 Task: Add an event with the title Third Interview with Ailey, date '2023/10/22', time 8:50 AM to 10:50 AMand add a description: The Sales Techniques training session is a comprehensive and interactive workshop designed to equip sales professionals with effective strategies, skills, and tactics to enhance their sales performance and achieve greater success in their roles. This session focuses on developing a deep understanding of customer needs, building strong relationships, and closing deals through persuasive and customer-centric approaches., put the event into Green category, logged in from the account softage.7@softage.netand send the event invitation to softage.4@softage.net and softage.5@softage.net. Set a reminder for the event 15 minutes before
Action: Mouse moved to (109, 138)
Screenshot: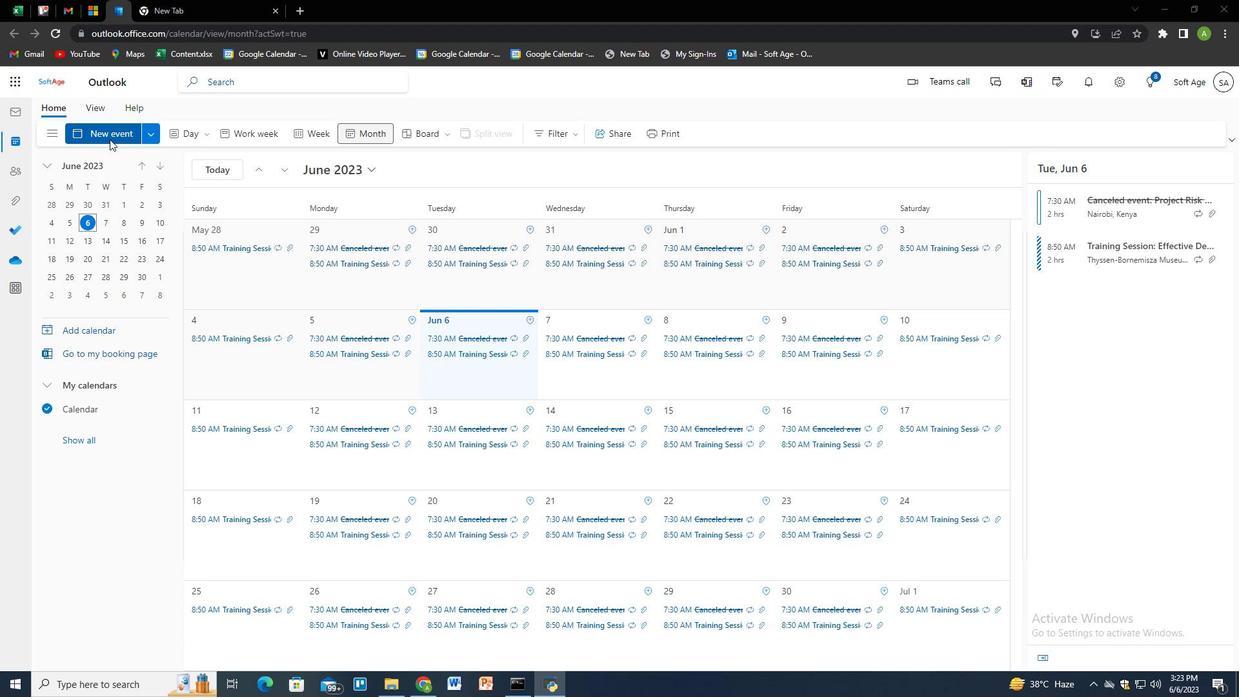 
Action: Mouse pressed left at (109, 138)
Screenshot: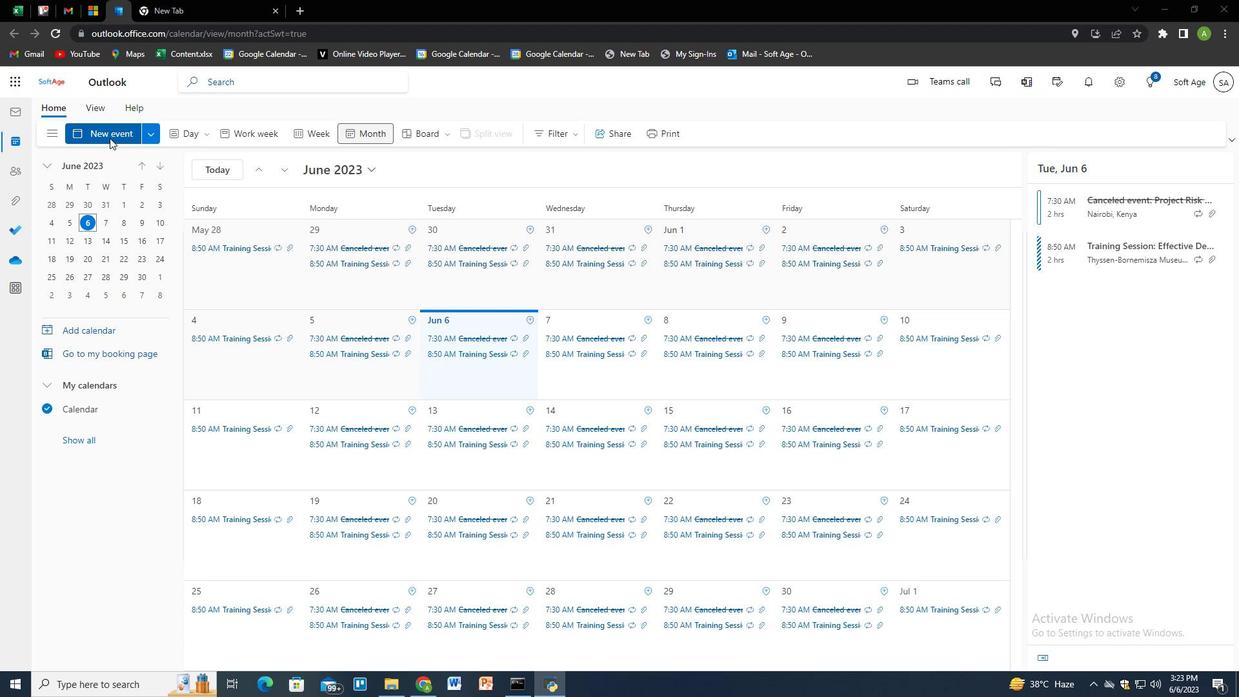 
Action: Mouse moved to (397, 197)
Screenshot: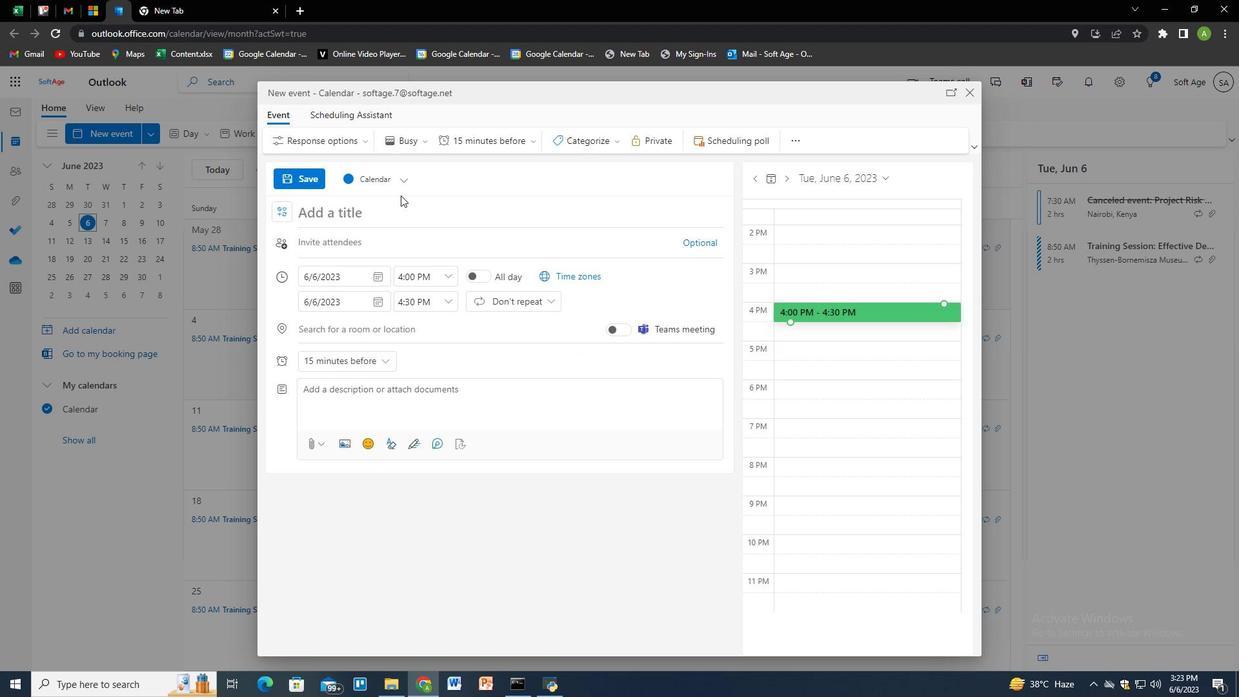
Action: Key pressed <Key.shift>Third<Key.space>i<Key.backspace><Key.shift>Interview<Key.space>with<Key.space><Key.shift>Ailey<Key.tab><Key.tab>
Screenshot: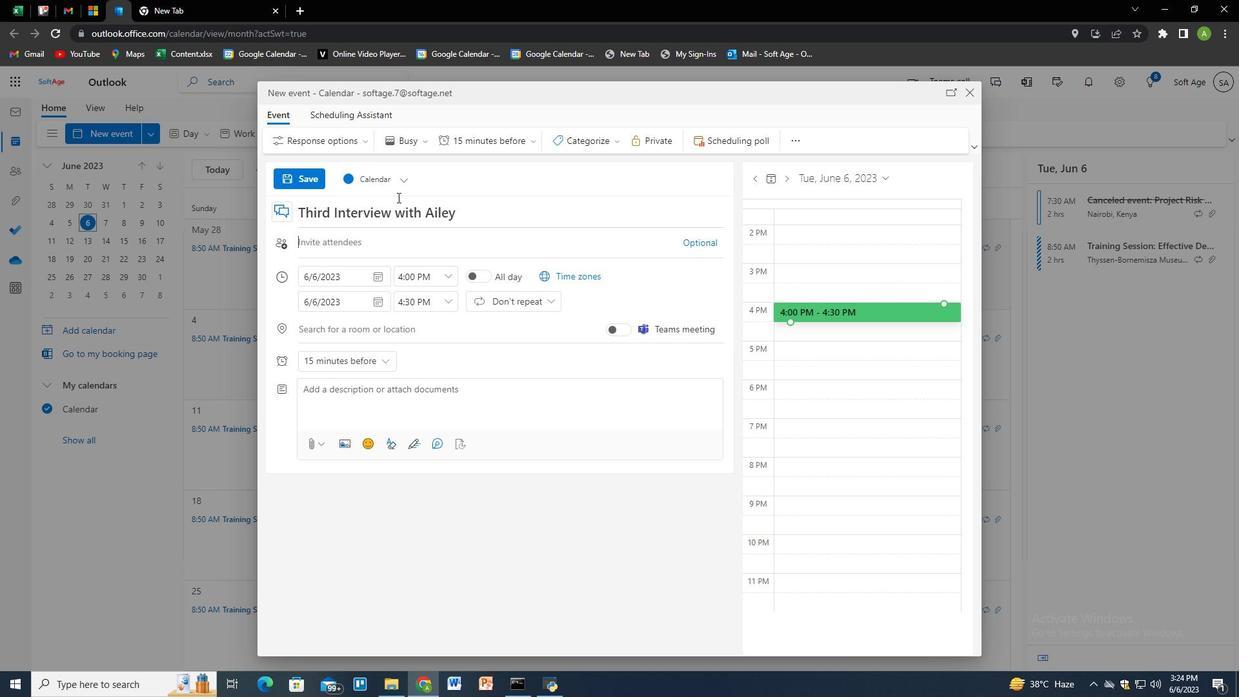 
Action: Mouse moved to (380, 273)
Screenshot: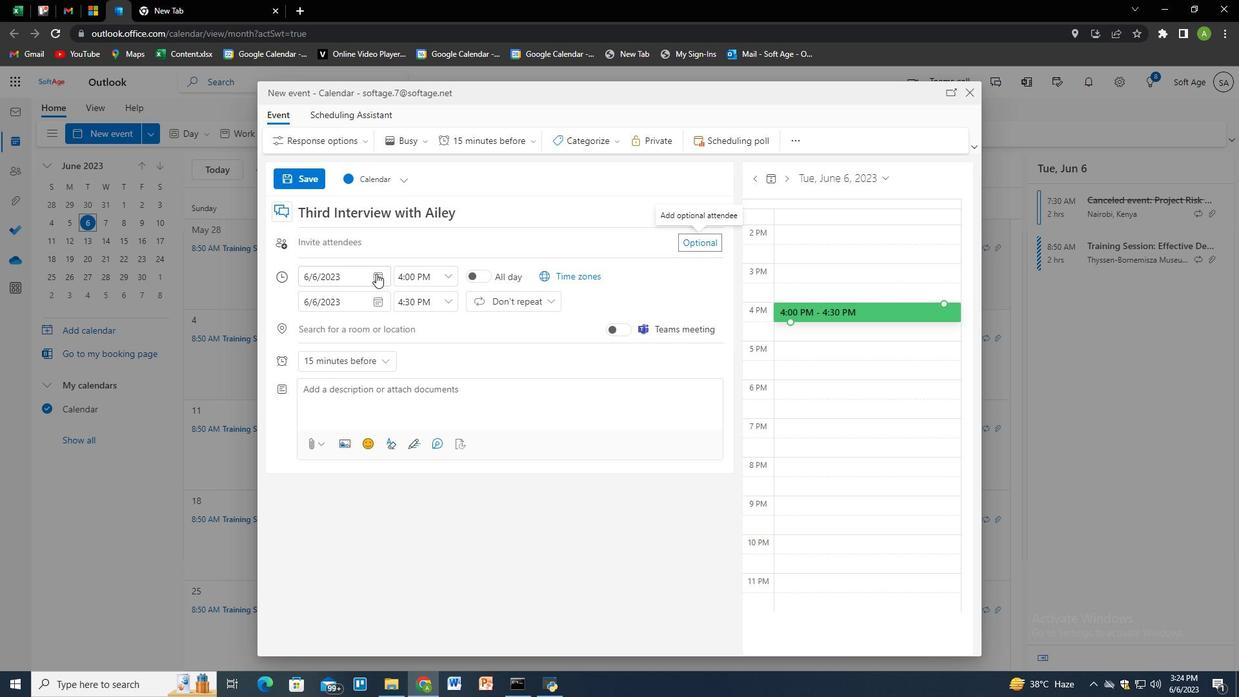 
Action: Mouse pressed left at (380, 273)
Screenshot: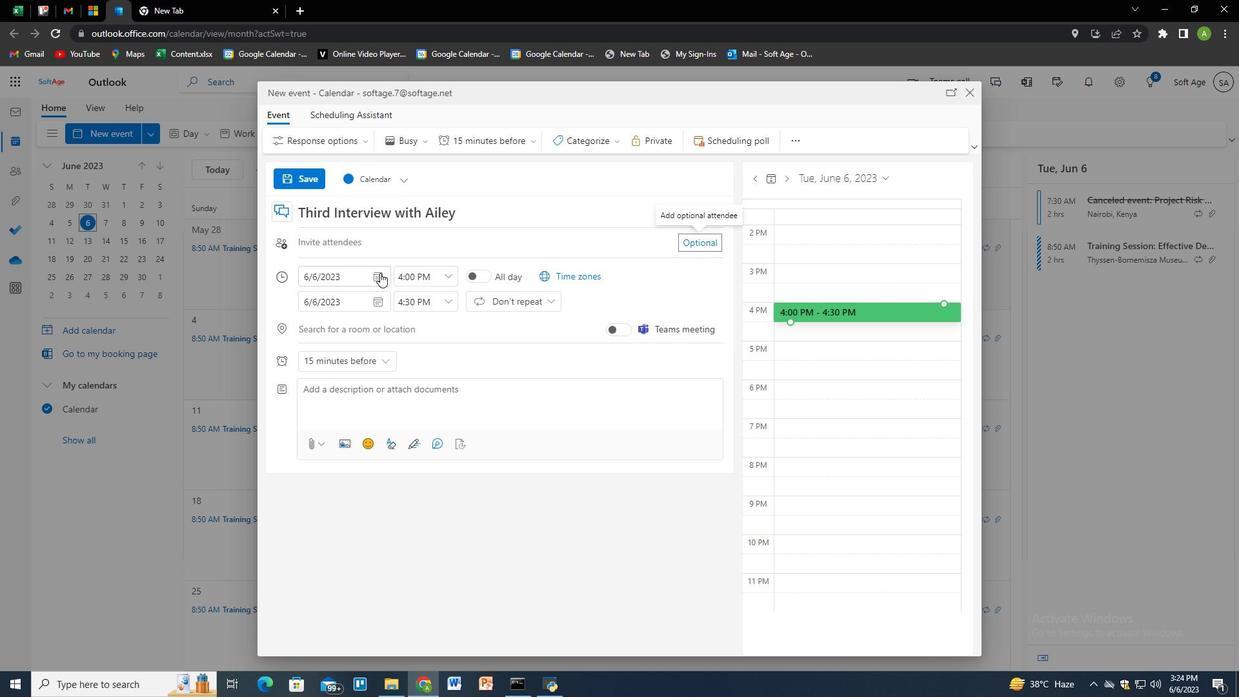 
Action: Mouse moved to (359, 302)
Screenshot: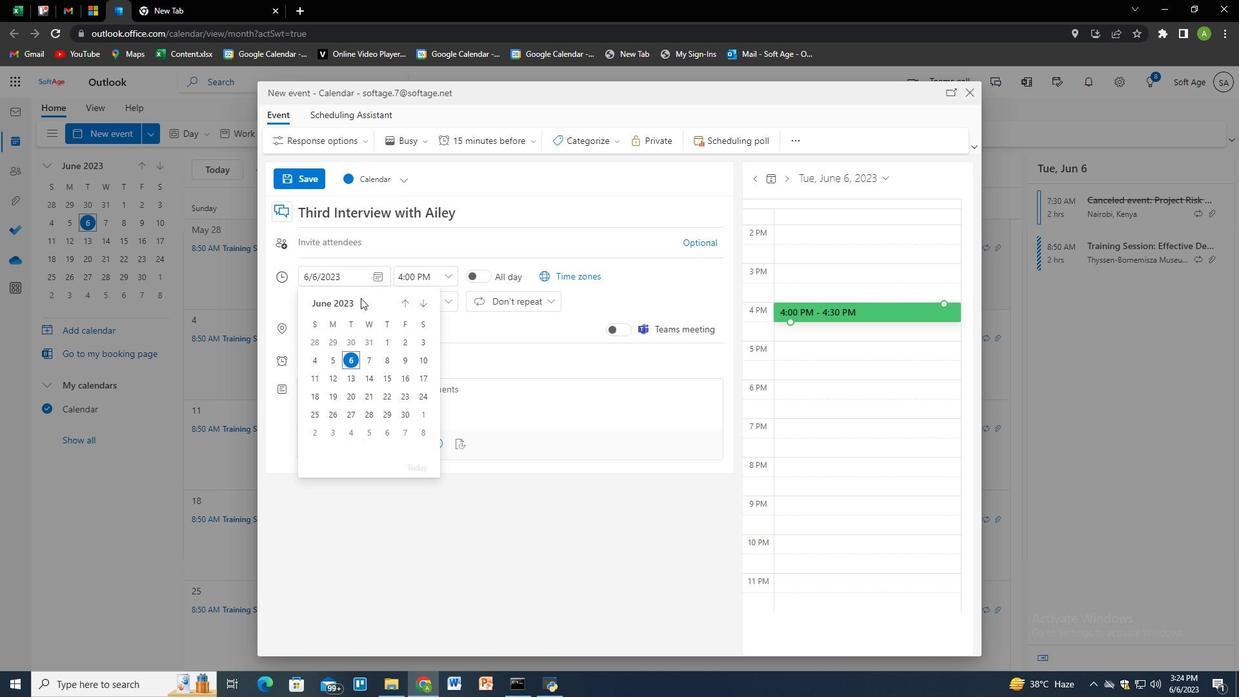 
Action: Mouse pressed left at (359, 302)
Screenshot: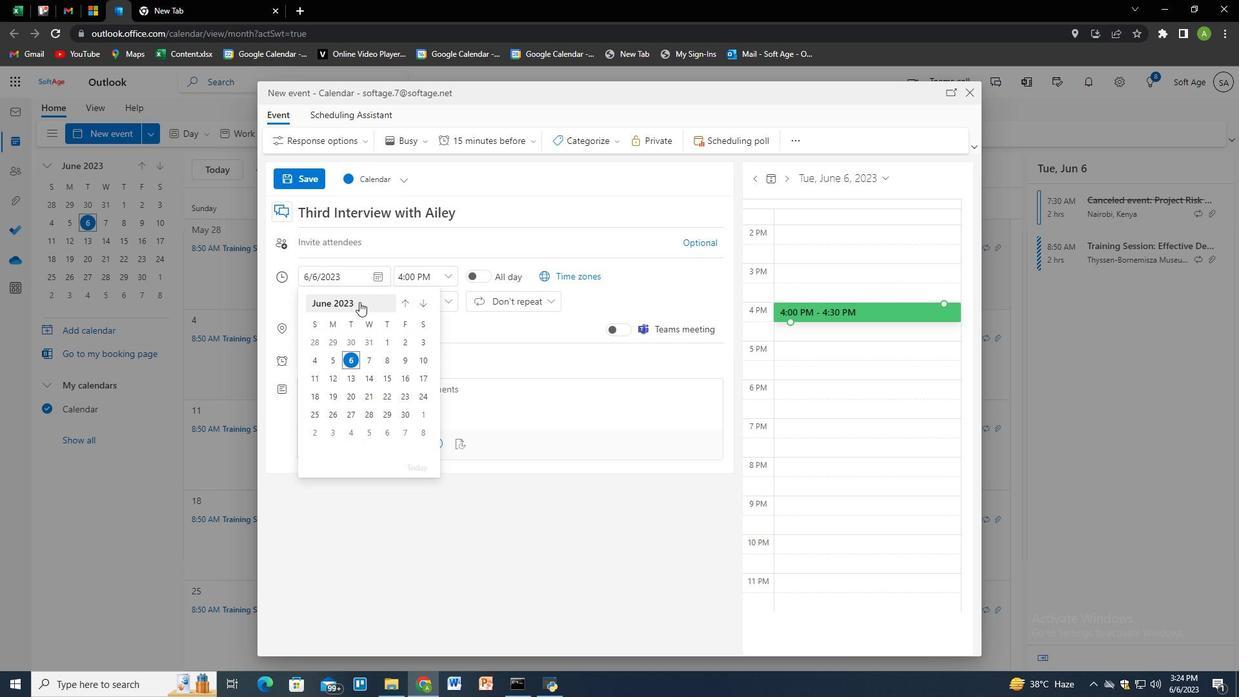 
Action: Mouse moved to (361, 302)
Screenshot: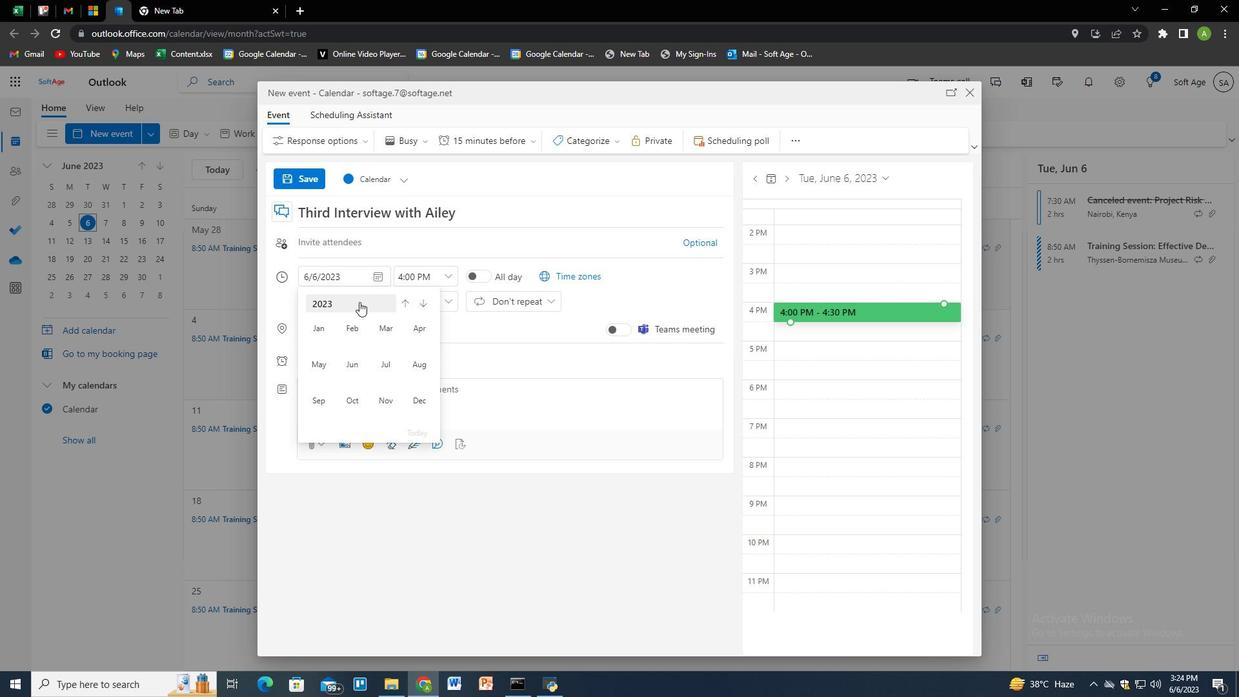 
Action: Mouse pressed left at (361, 302)
Screenshot: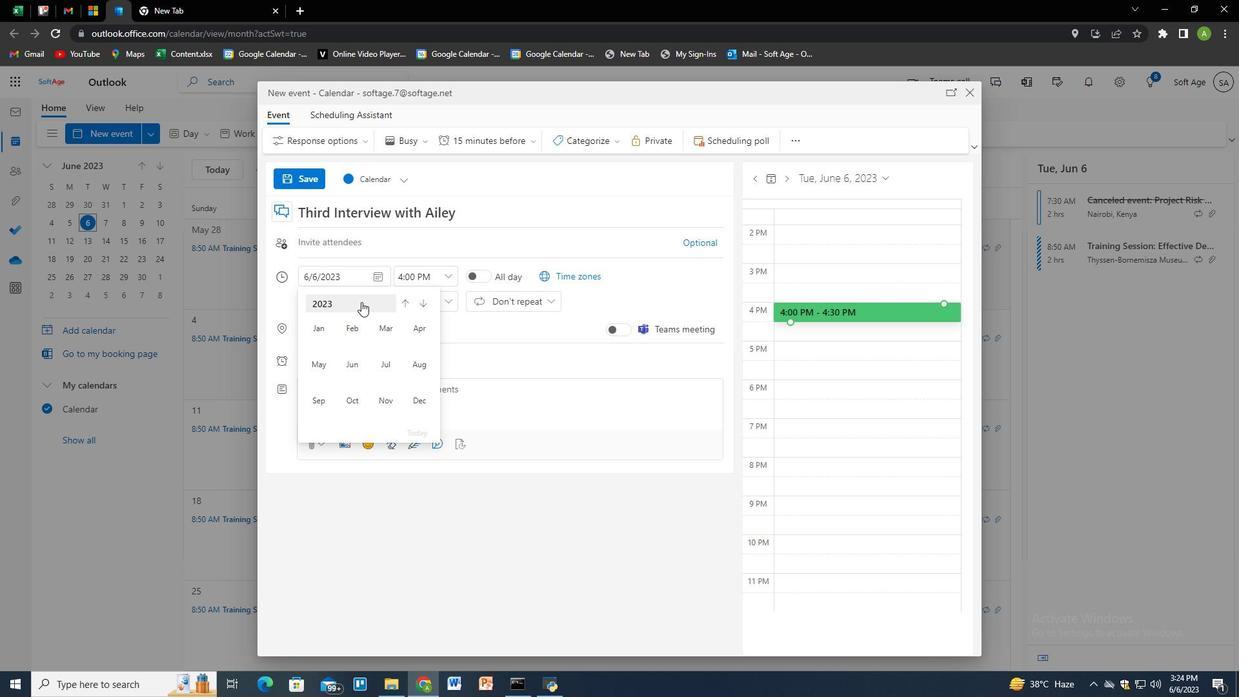 
Action: Mouse moved to (417, 329)
Screenshot: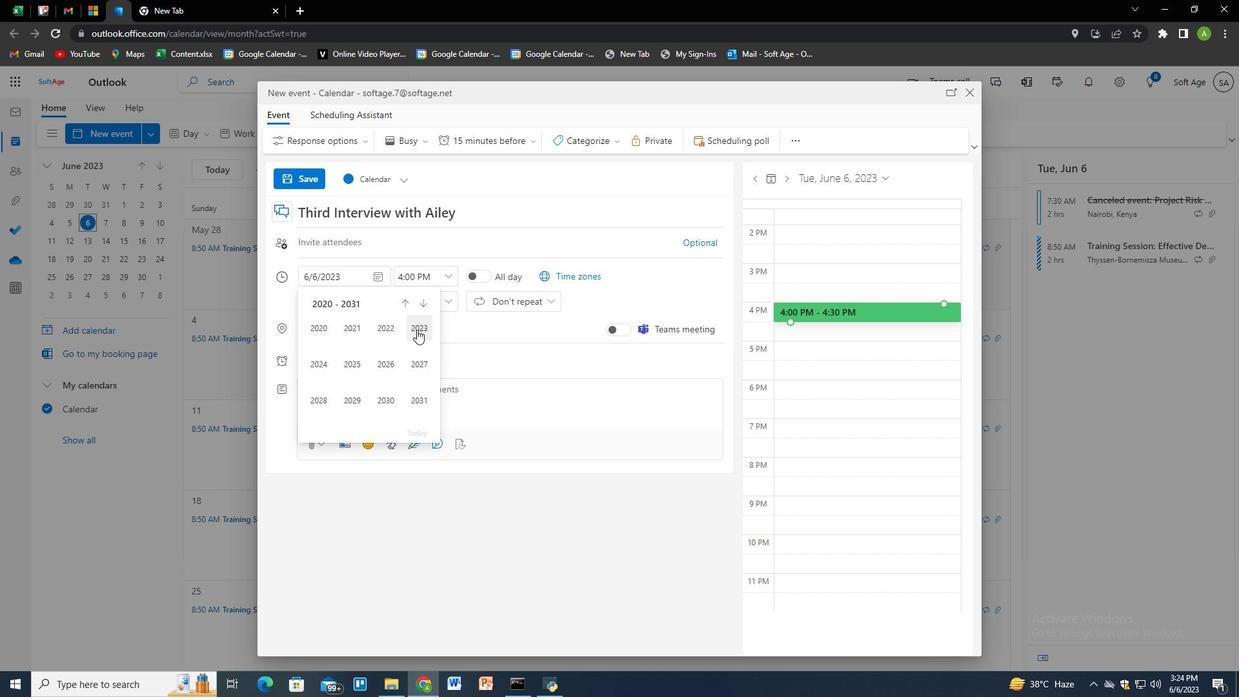
Action: Mouse pressed left at (417, 329)
Screenshot: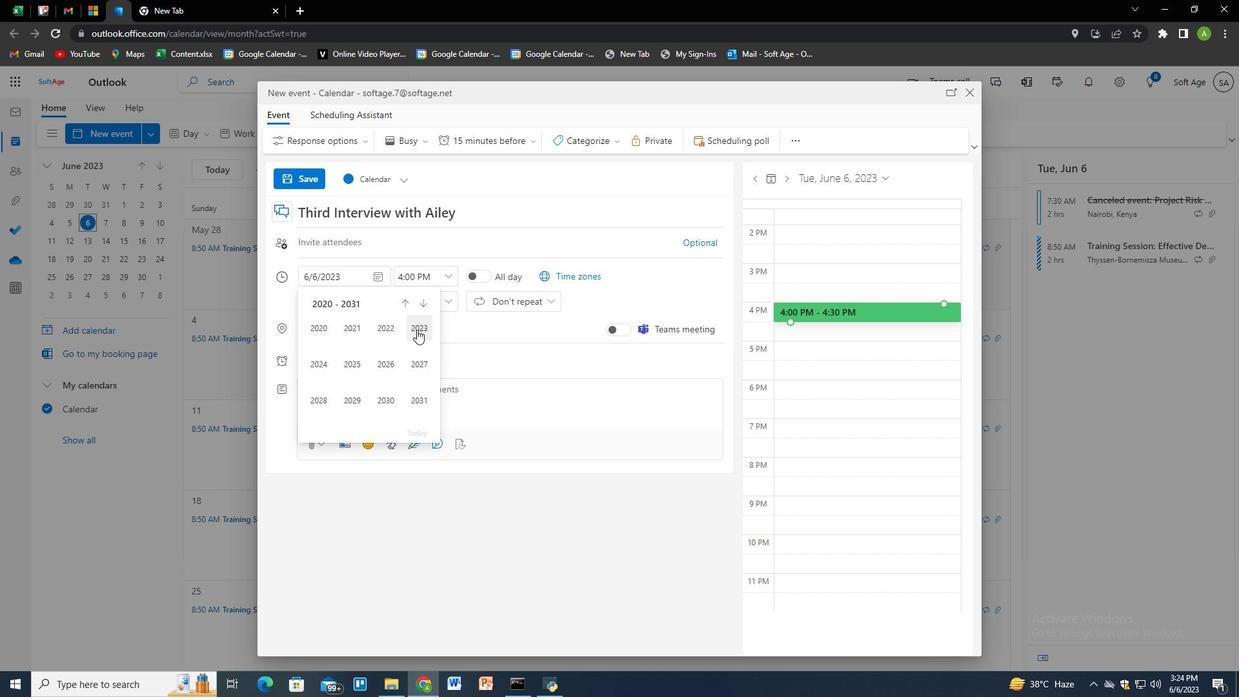 
Action: Mouse moved to (353, 402)
Screenshot: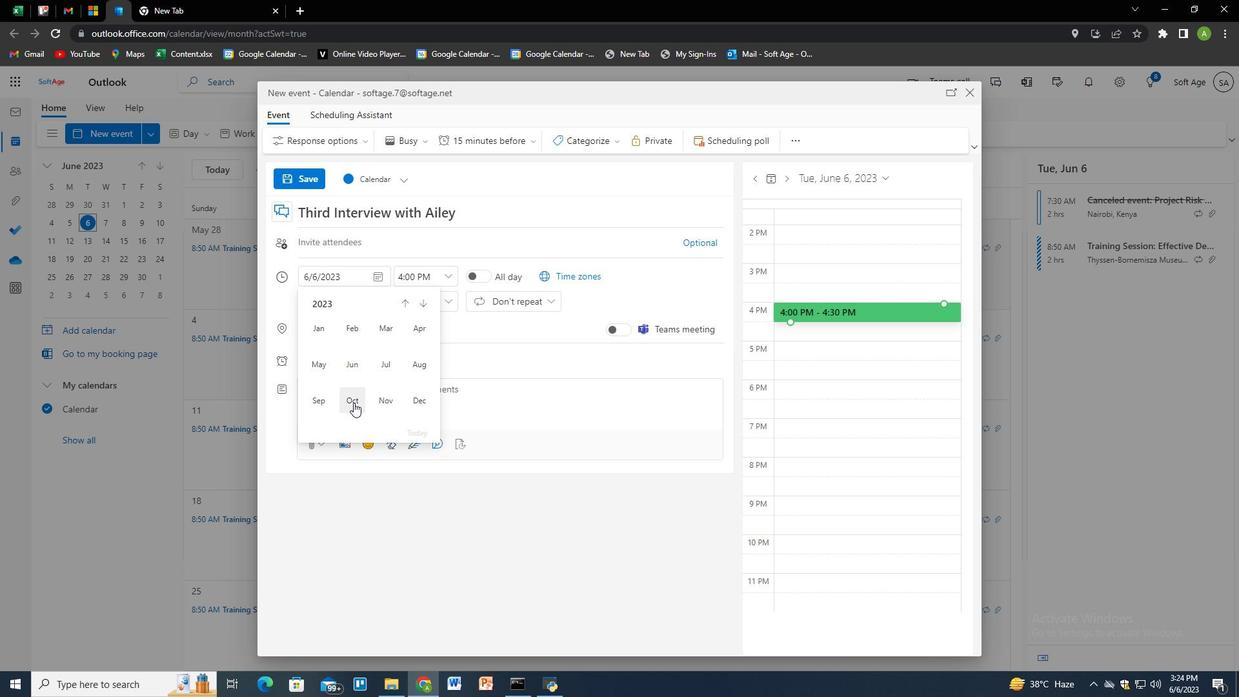 
Action: Mouse pressed left at (353, 402)
Screenshot: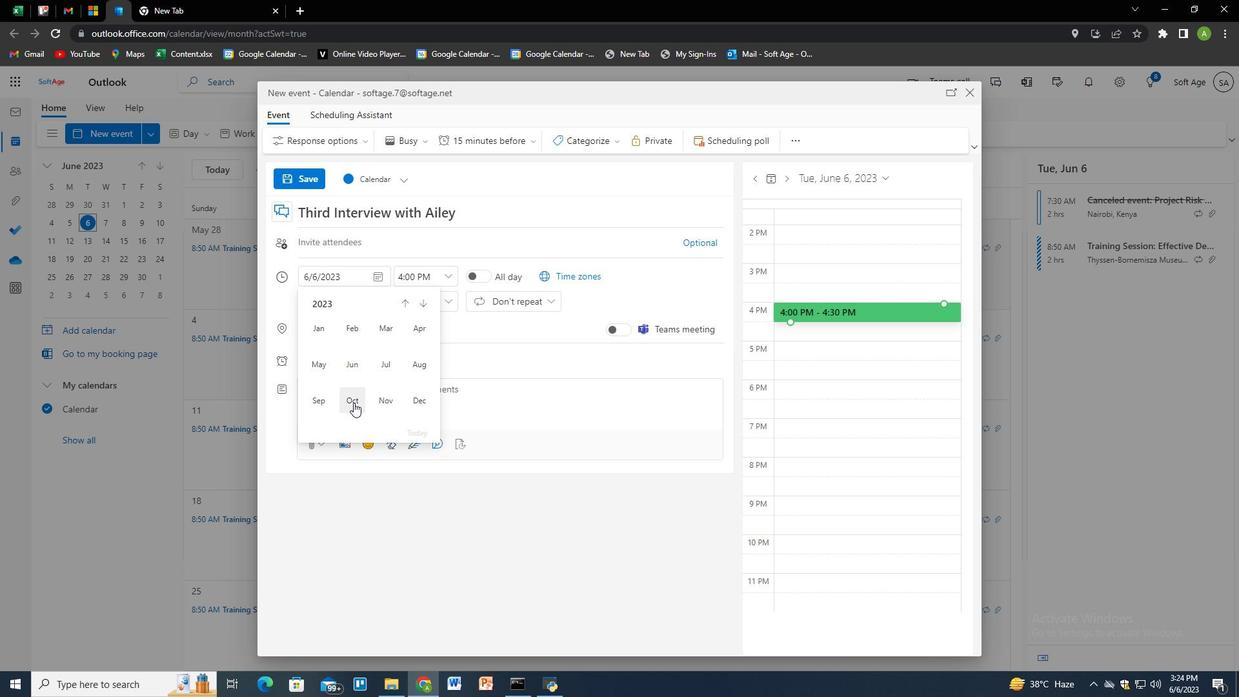 
Action: Mouse moved to (315, 397)
Screenshot: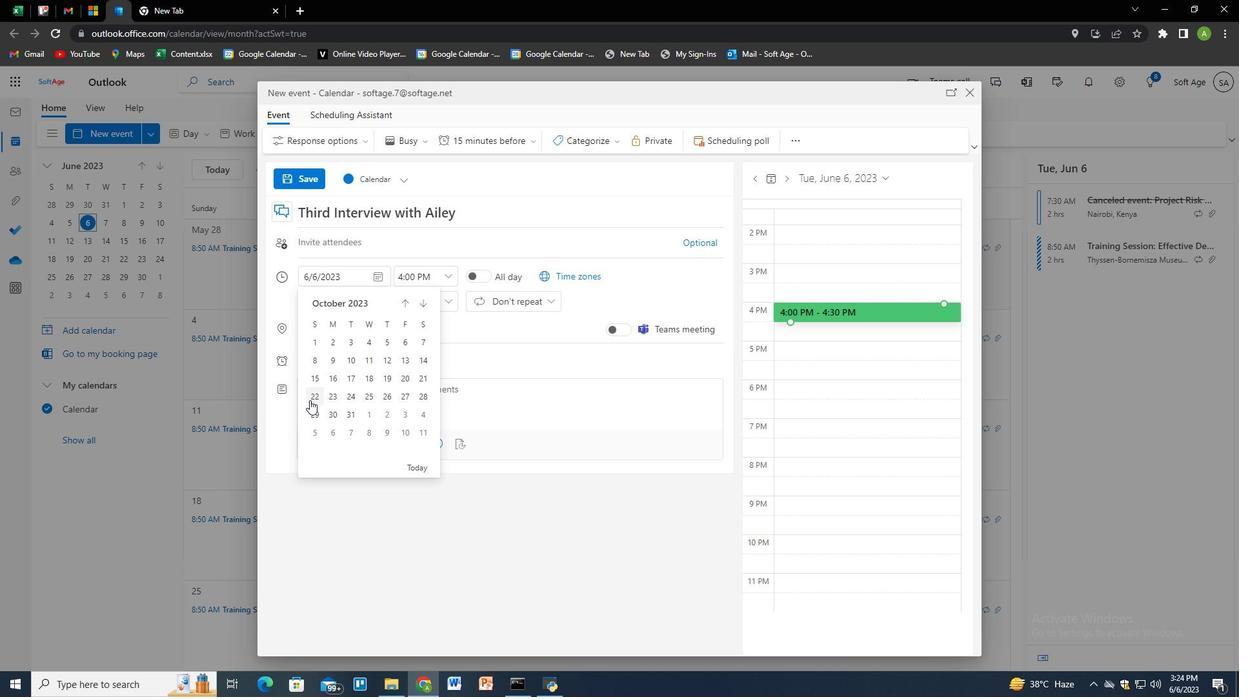 
Action: Mouse pressed left at (315, 397)
Screenshot: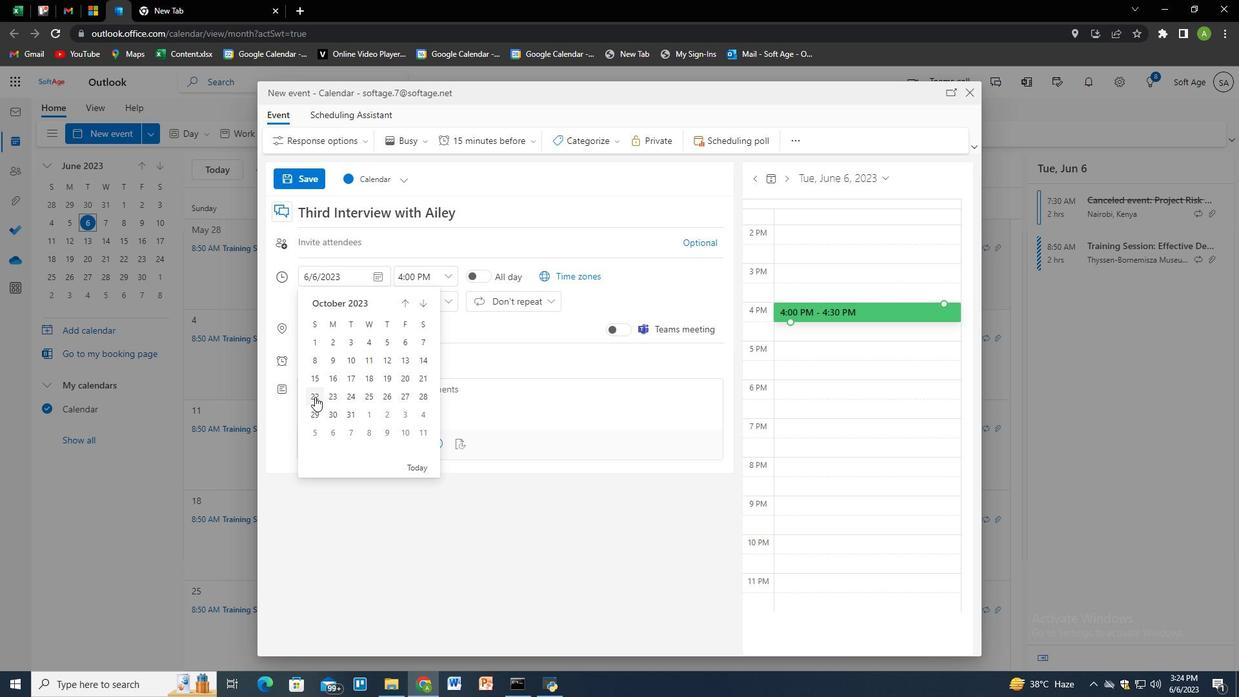 
Action: Mouse moved to (406, 275)
Screenshot: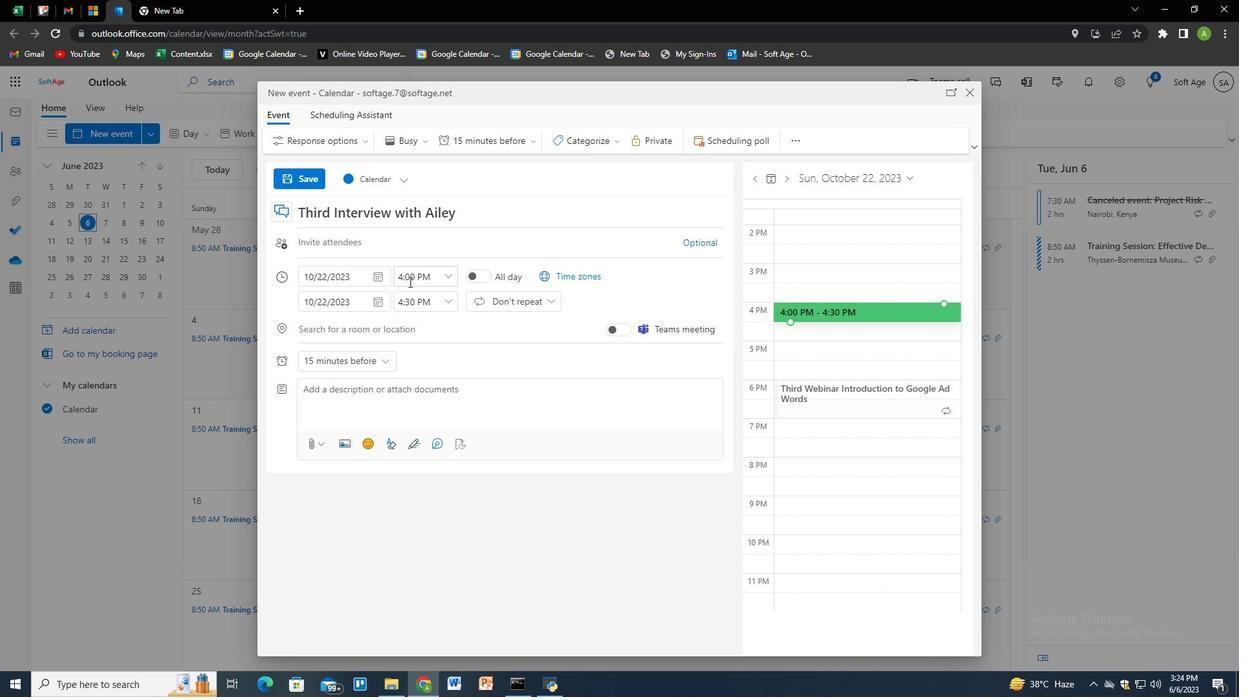 
Action: Mouse pressed left at (406, 275)
Screenshot: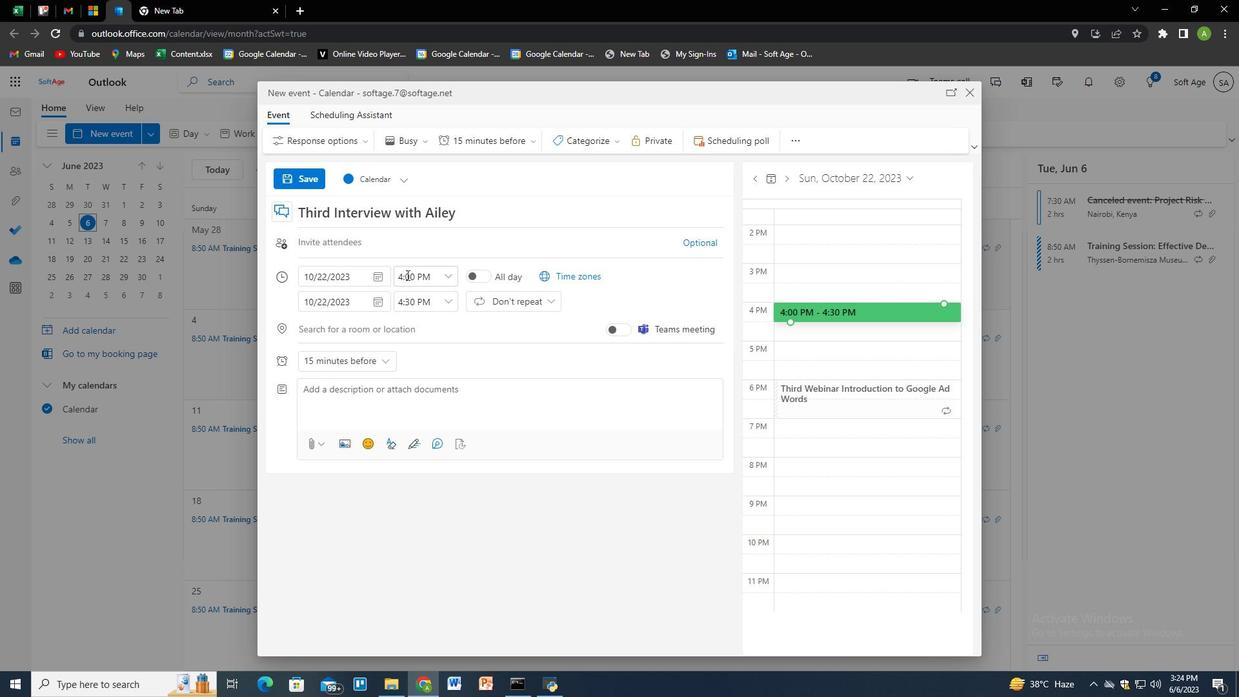 
Action: Mouse moved to (408, 272)
Screenshot: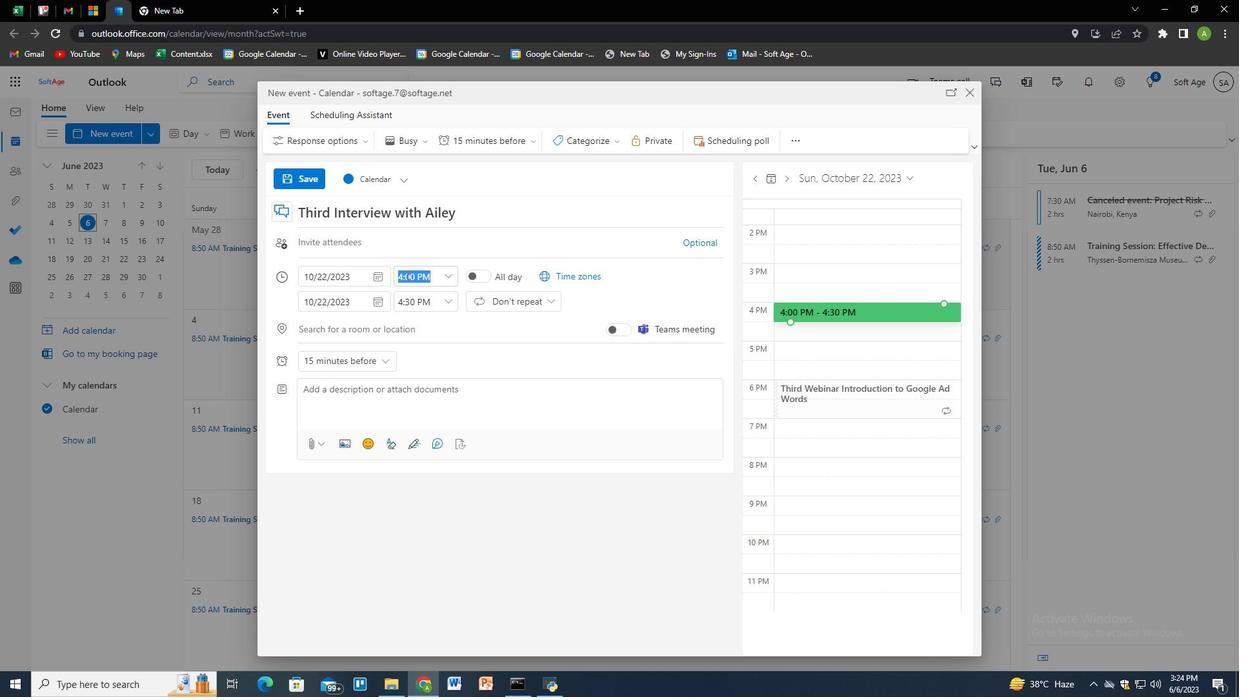 
Action: Key pressed 8
Screenshot: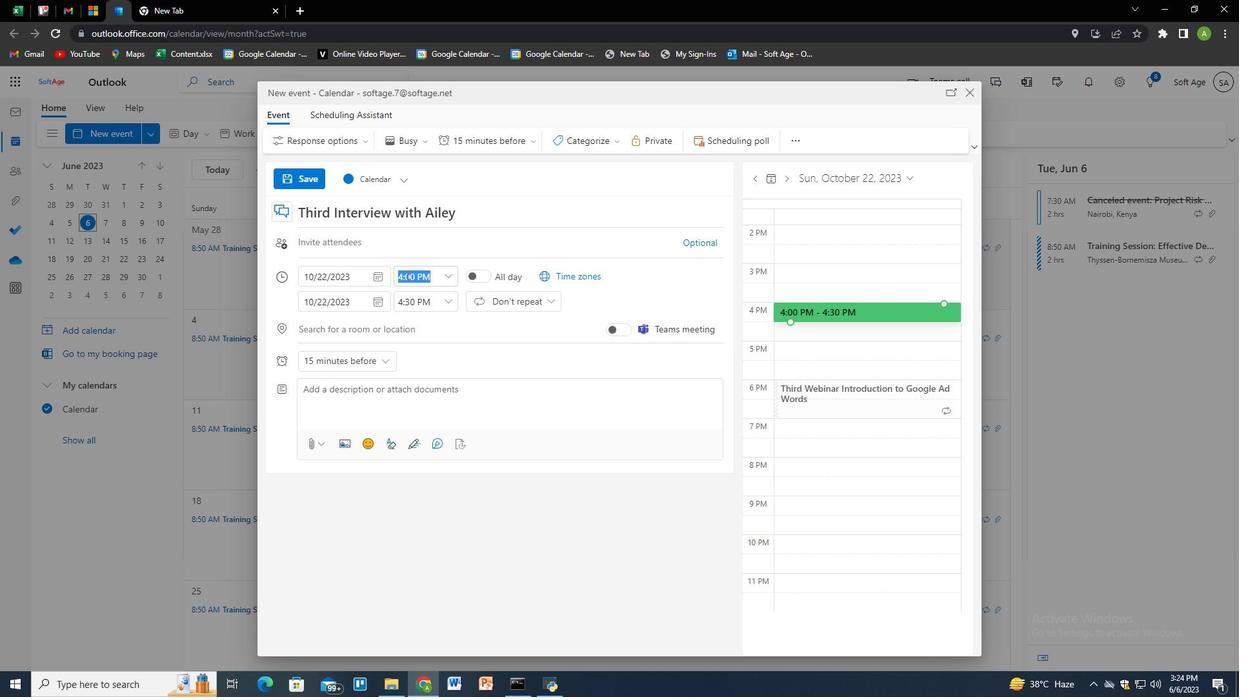 
Action: Mouse moved to (495, 222)
Screenshot: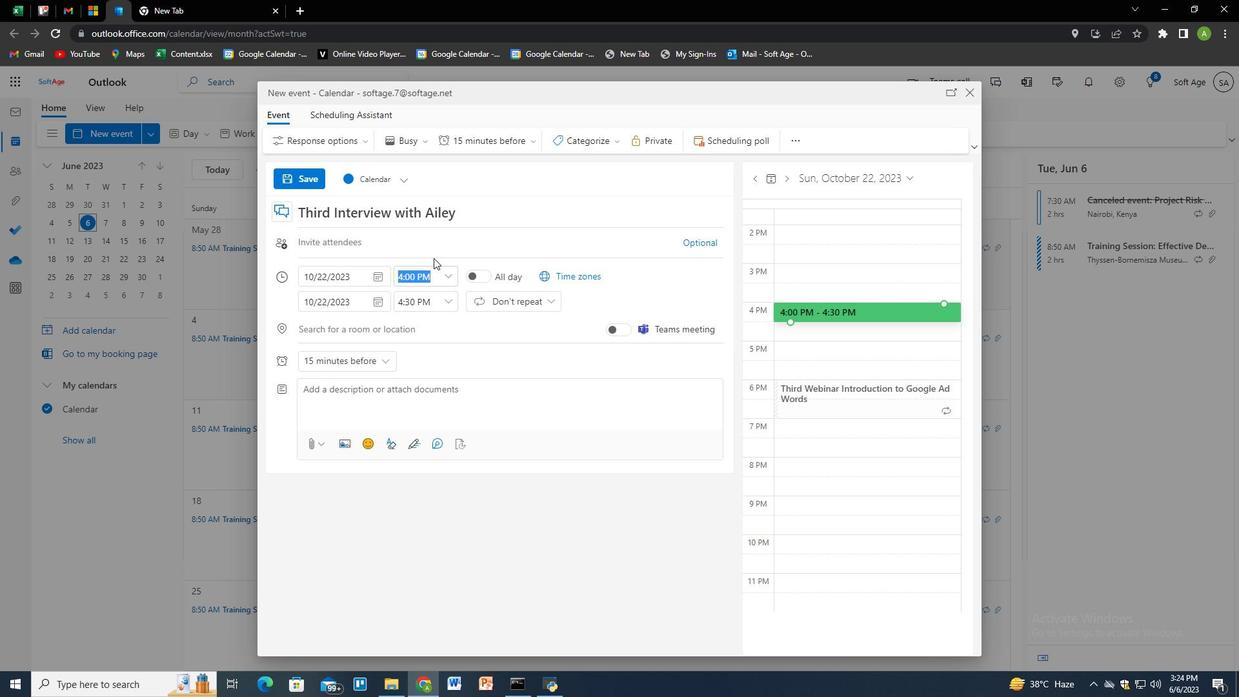 
Action: Key pressed <Key.shift_r>:50<Key.space><Key.shift>AM<Key.caps_lock><Key.caps_lock><Key.caps_lock><Key.caps_lock><Key.tab><Key.tab>10;
Screenshot: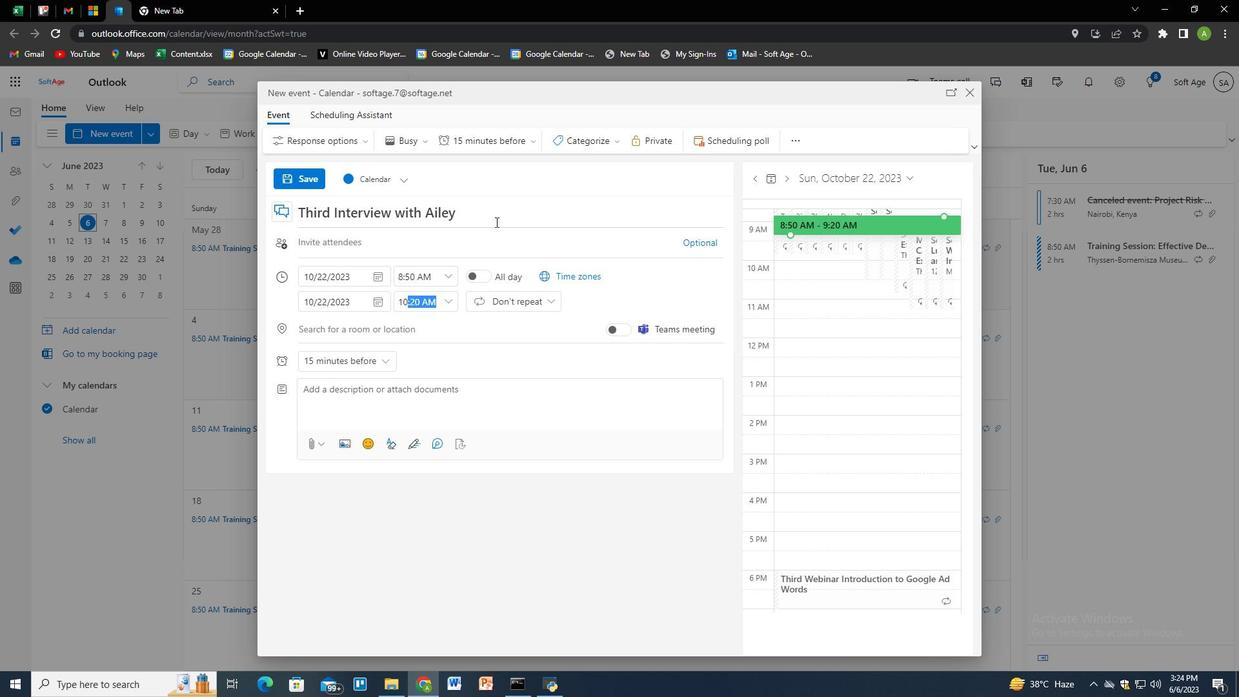 
Action: Mouse moved to (503, 217)
Screenshot: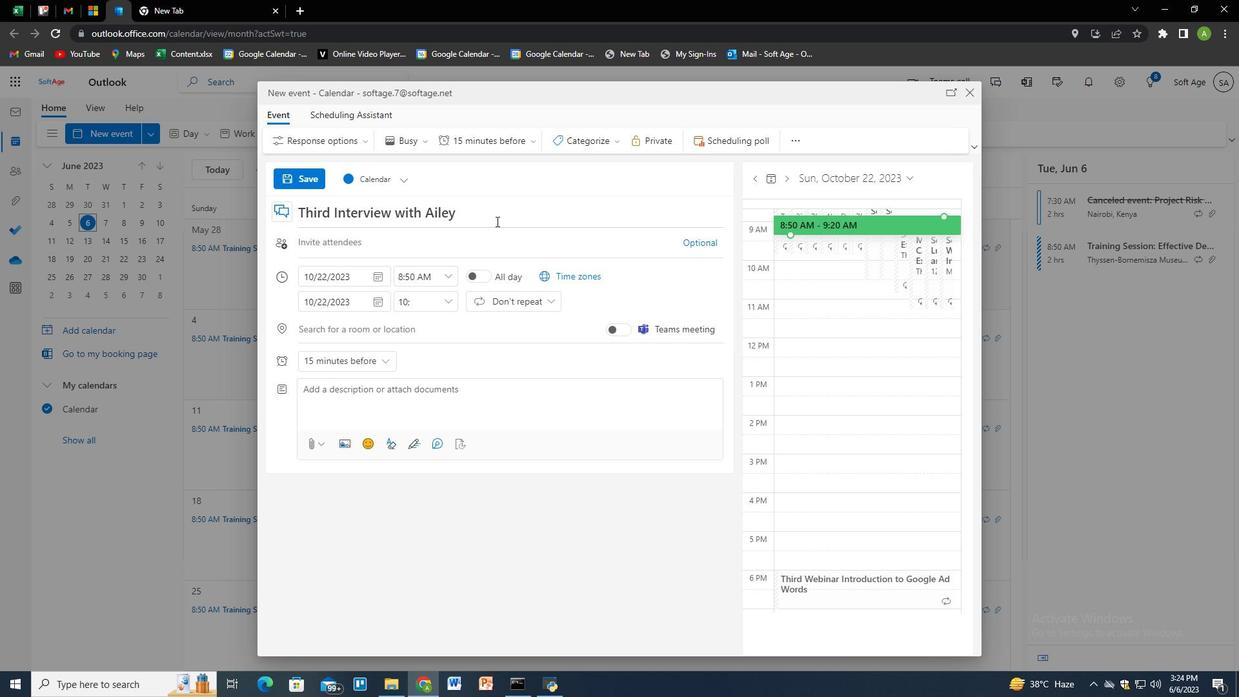 
Action: Key pressed <Key.backspace><Key.shift_r>:50<Key.space><Key.shift>AMM
Screenshot: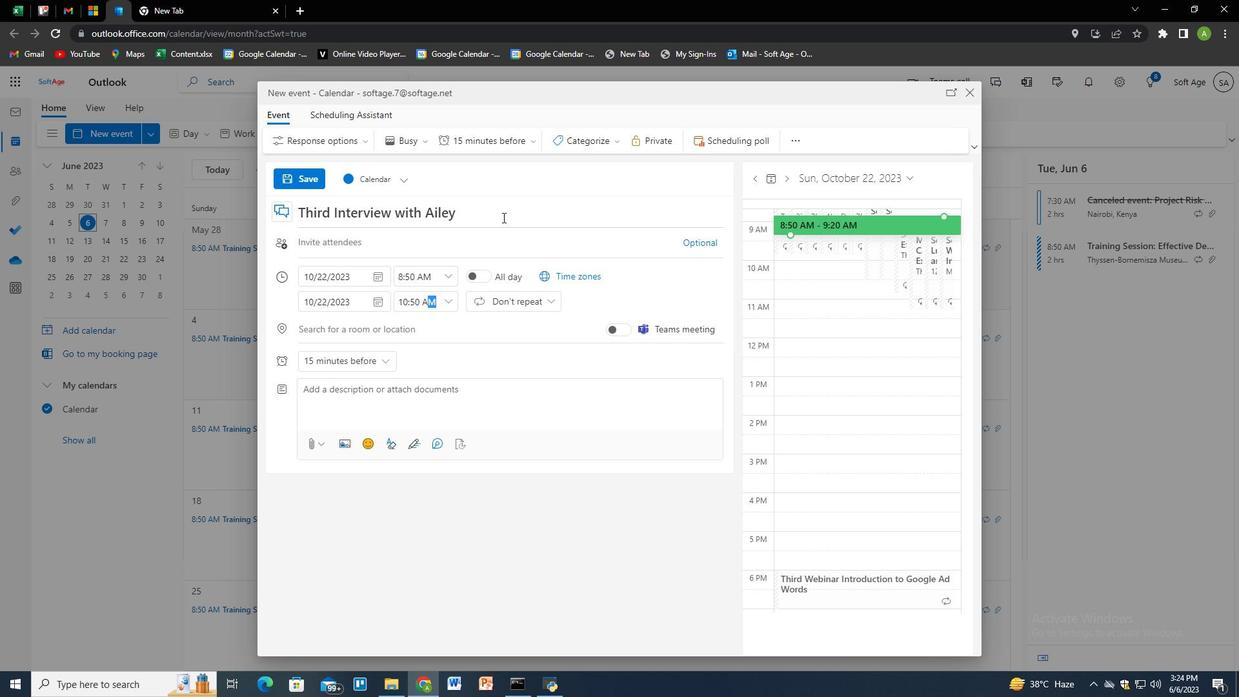 
Action: Mouse moved to (453, 404)
Screenshot: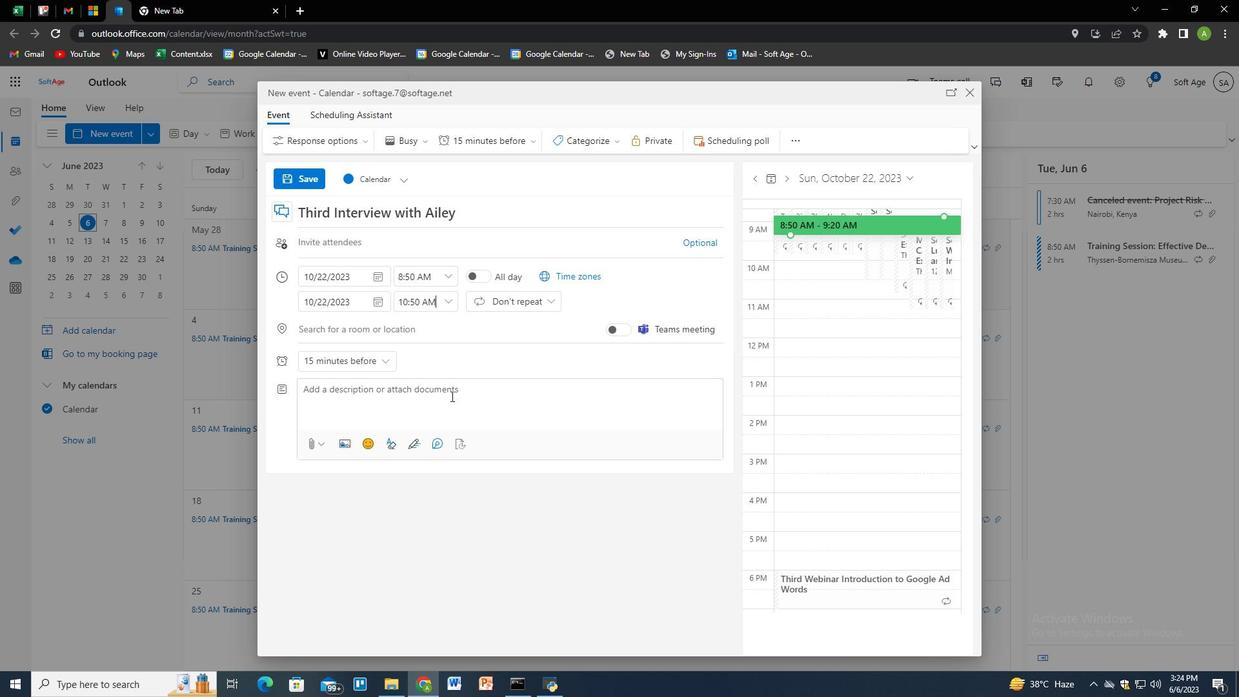 
Action: Mouse pressed left at (453, 404)
Screenshot: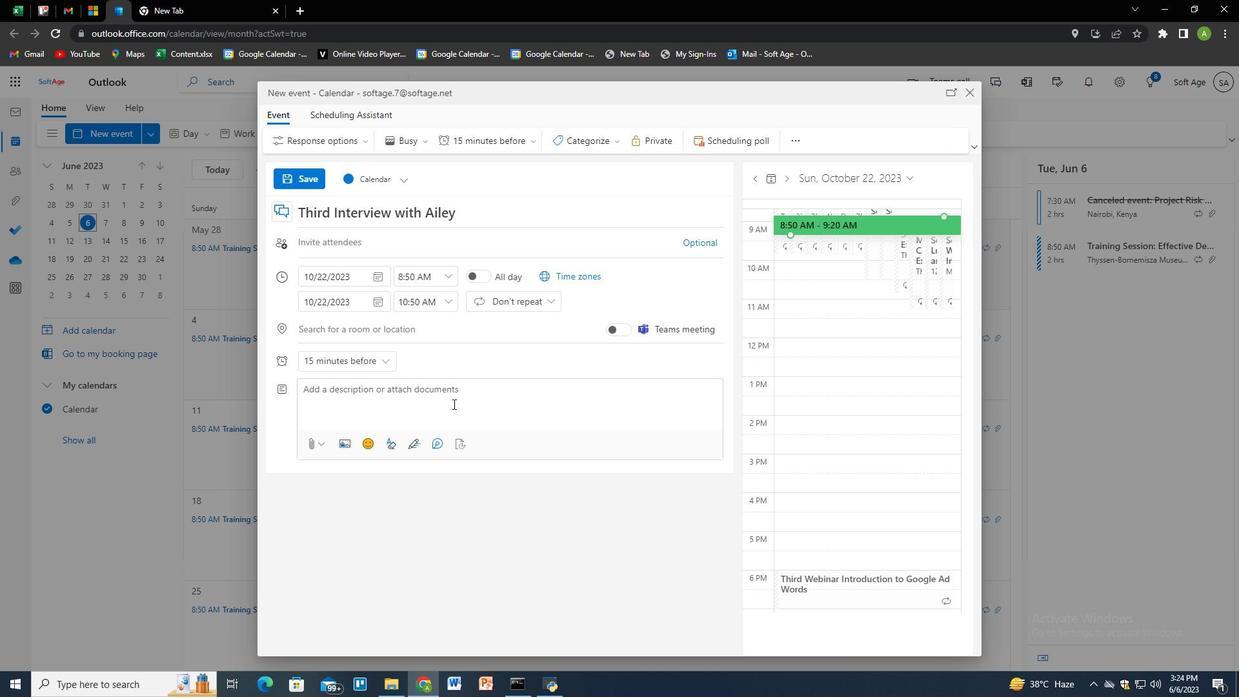 
Action: Mouse moved to (453, 404)
Screenshot: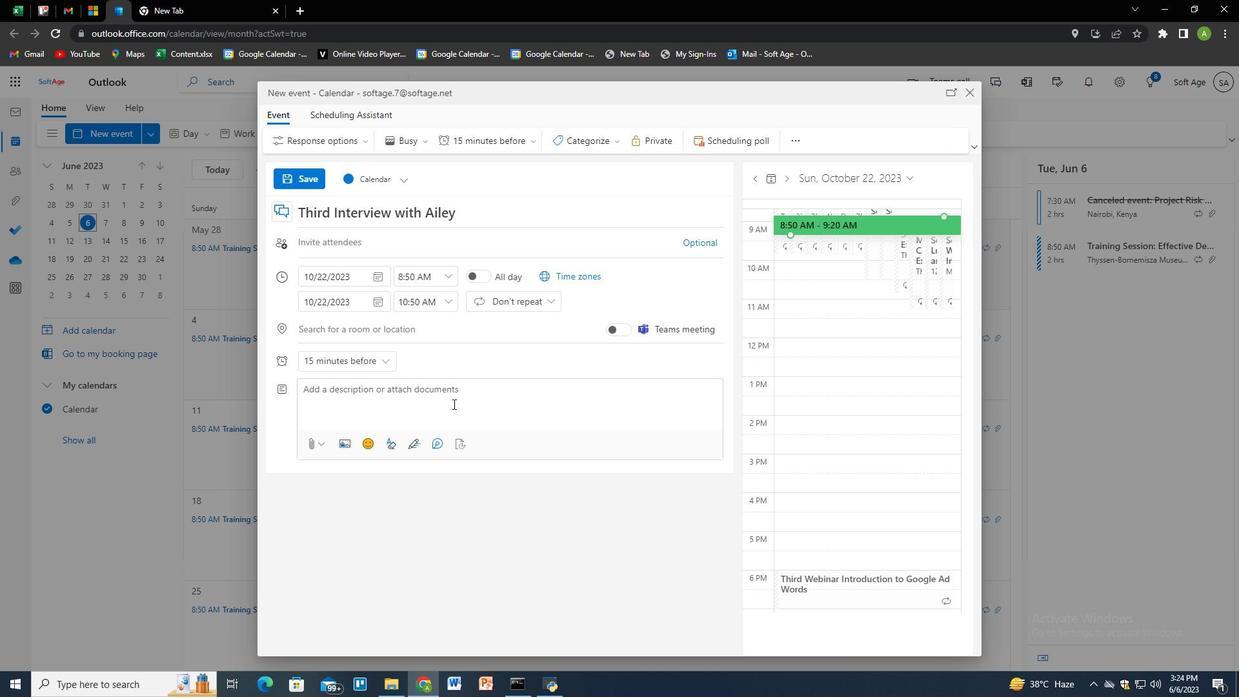 
Action: Key pressed <Key.shift>The<Key.space><Key.shift>Sales<Key.space><Key.shift>Techniques<Key.space>training<Key.space>session<Key.space>is<Key.space>ac<Key.backspace><Key.space>comprehensive<Key.space>and<Key.space>interactive<Key.space>workshop<Key.space>designed<Key.space>to<Key.space>equip<Key.space>sales<Key.space>professionals<Key.space>with<Key.space>effective<Key.space>stra
Screenshot: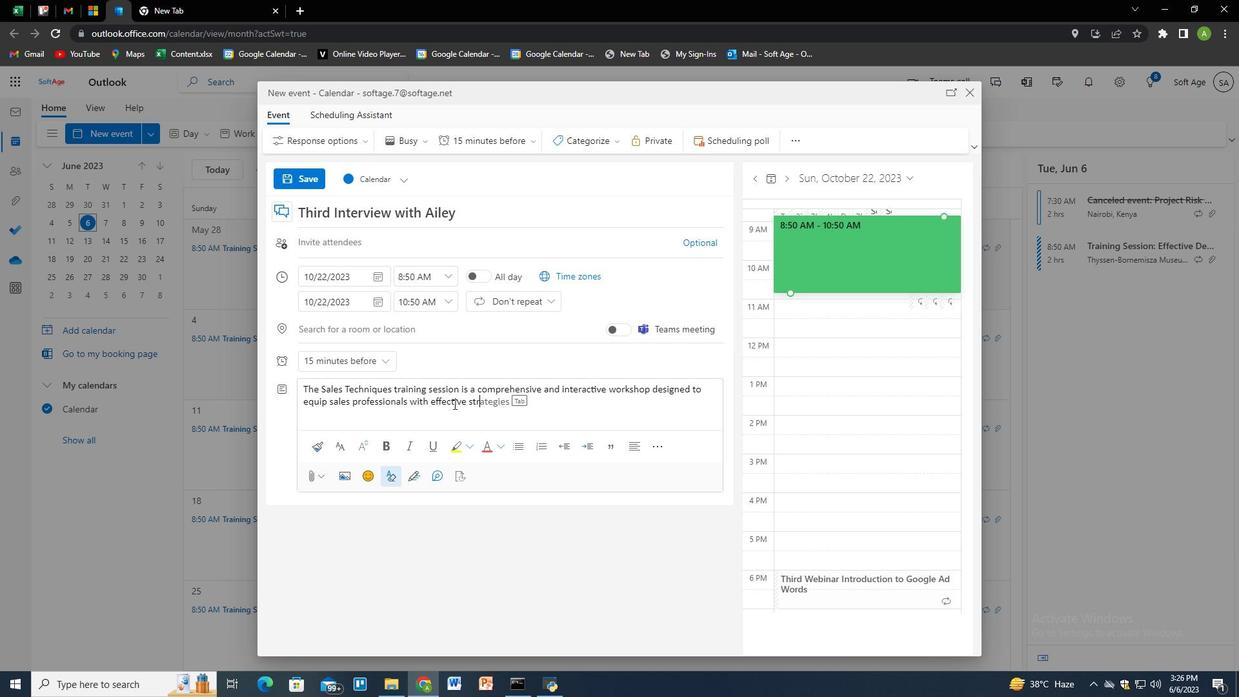 
Action: Mouse moved to (260, 480)
Screenshot: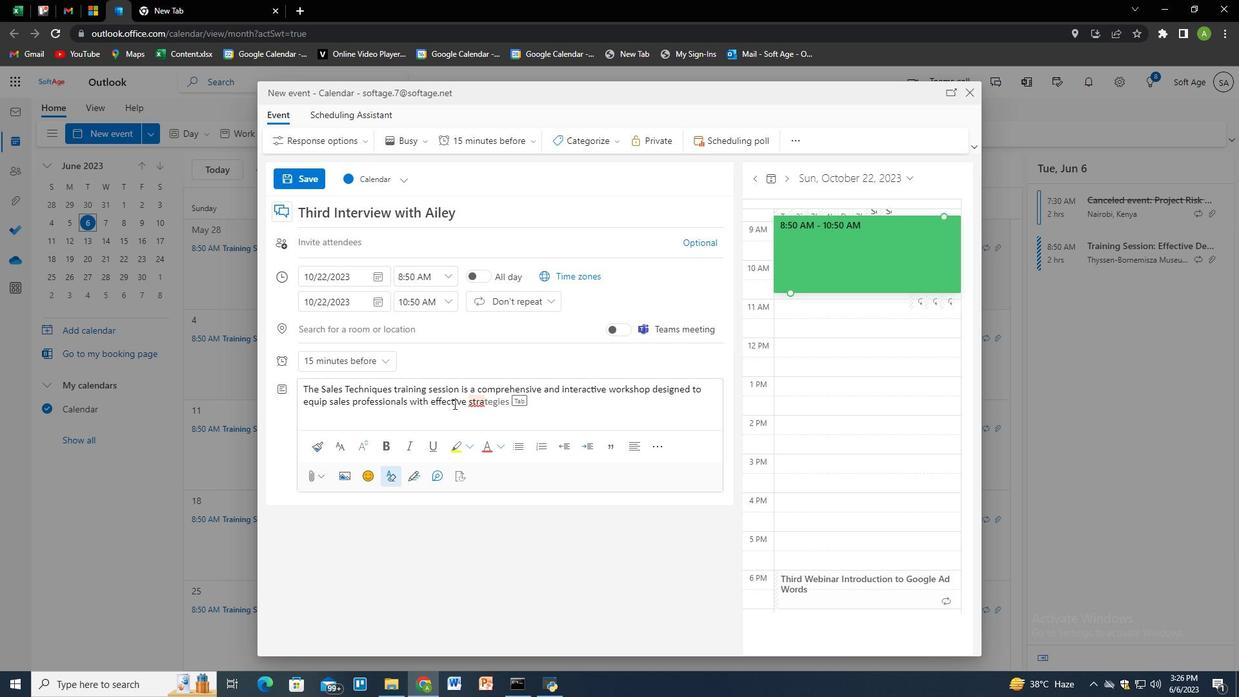 
Action: Key pressed tegies,<Key.space>skills,<Key.space>and<Key.space>tactics<Key.space>to<Key.space>enhace<Key.space>th<Key.backspace><Key.backspace><Key.backspace><Key.backspace><Key.backspace>nce<Key.space>their<Key.space>sales<Key.space>performance<Key.space>and<Key.space>achieve<Key.space>greater<Key.space>success<Key.space>inthe<Key.backspace><Key.backspace><Key.backspace><Key.space>their<Key.space>sales<Key.space>performance<Key.space>and<Key.space>achieve<Key.space>grat<Key.backspace><Key.backspace>eater<Key.space>success<Key.space>in<Key.space>their<Key.space>roles.<Key.space><Key.shift>This<Key.space>session<Key.space>focuses<Key.space>on<Key.space>developing<Key.space>a<Key.space>deep<Key.space>understanding<Key.space>of<Key.space>customer<Key.space>needs,<Key.space>building<Key.space>strong<Key.space>relationshis<Key.backspace>ps,<Key.space>and<Key.space>closing<Key.space>deals<Key.space>through<Key.space>persuasive<Key.space>and<Key.space>customer-s<Key.backspace>centric<Key.space>appra<Key.backspace>oaches.
Screenshot: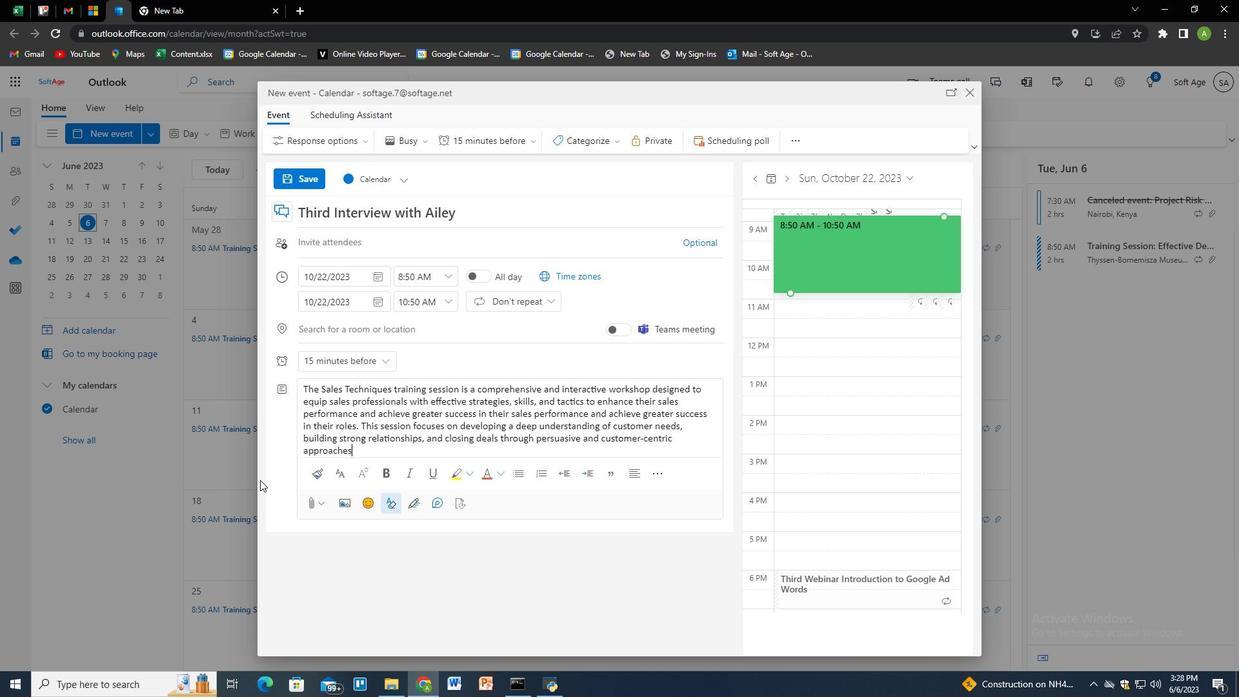 
Action: Mouse moved to (594, 135)
Screenshot: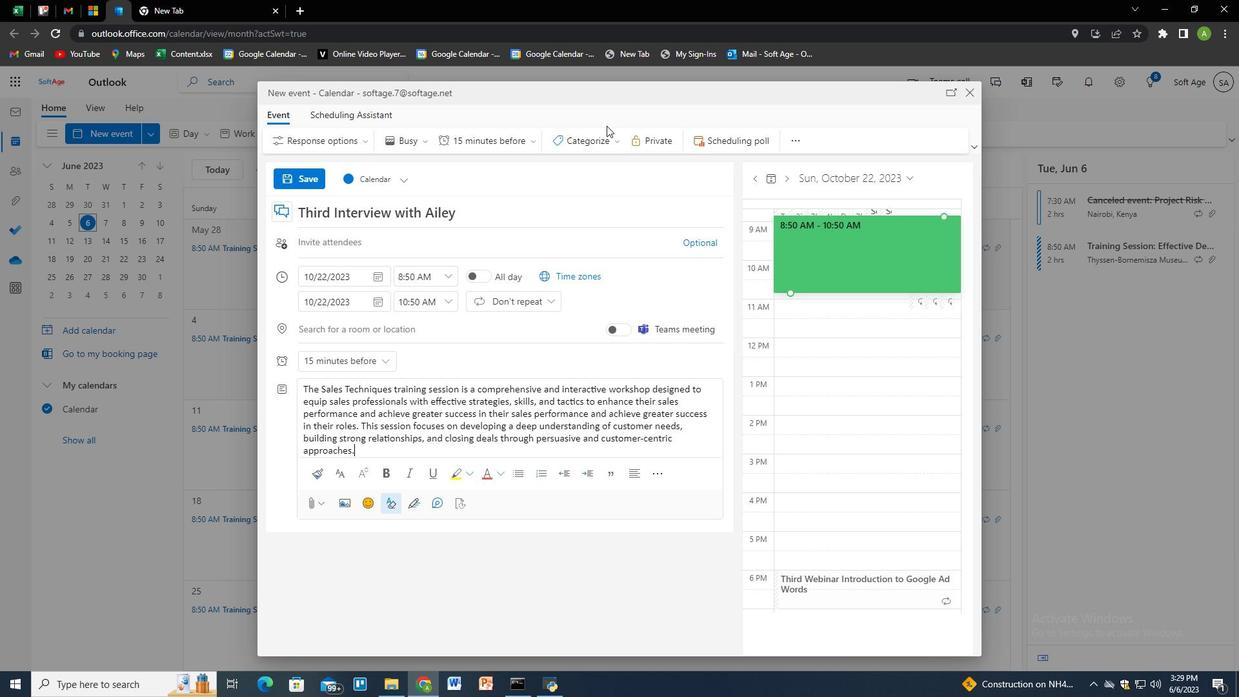 
Action: Mouse pressed left at (594, 135)
Screenshot: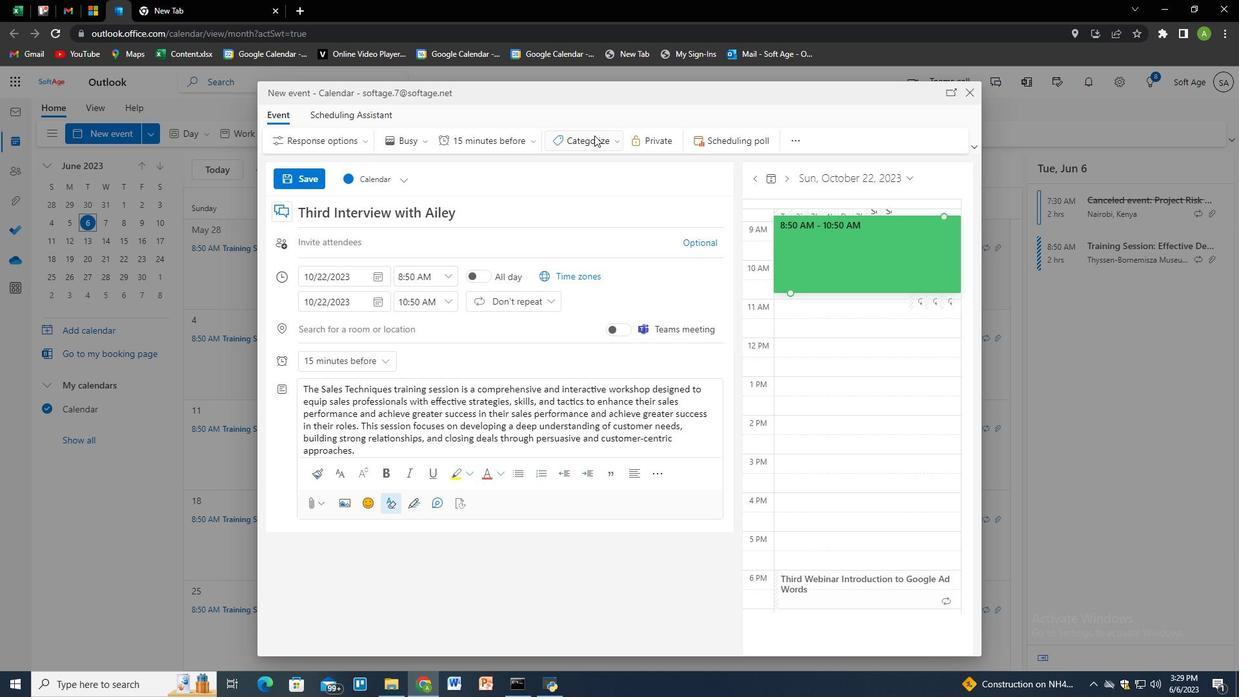 
Action: Mouse moved to (605, 182)
Screenshot: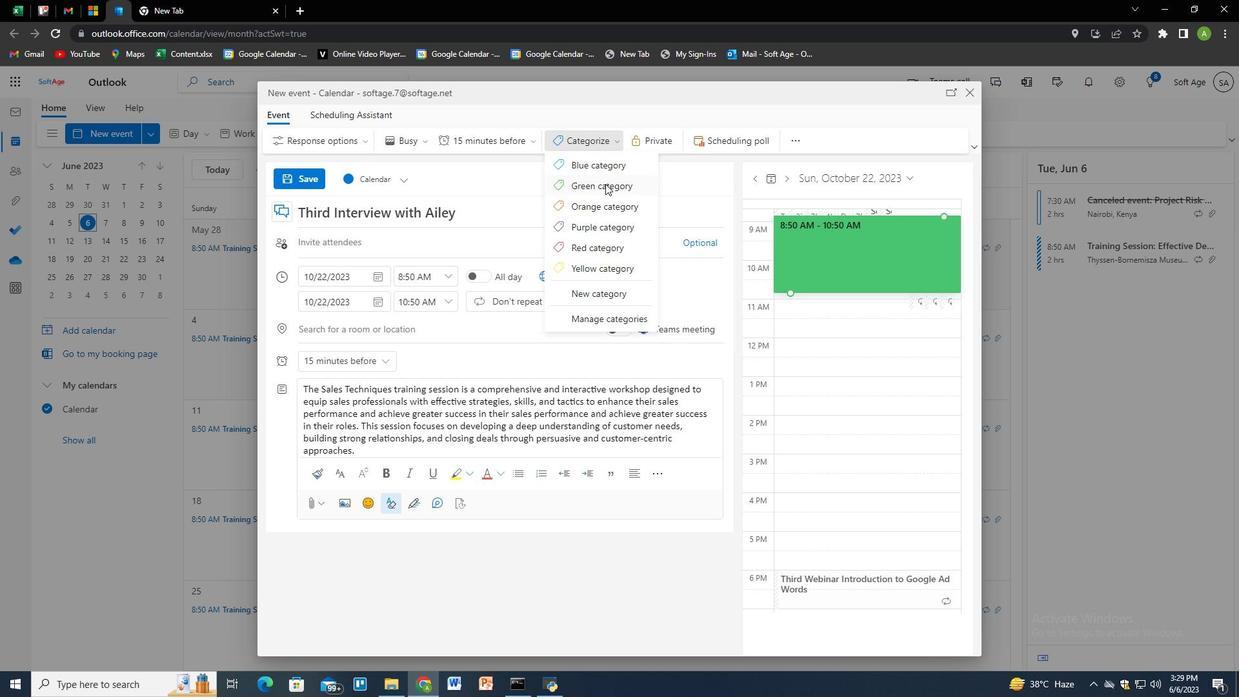 
Action: Mouse pressed left at (605, 182)
Screenshot: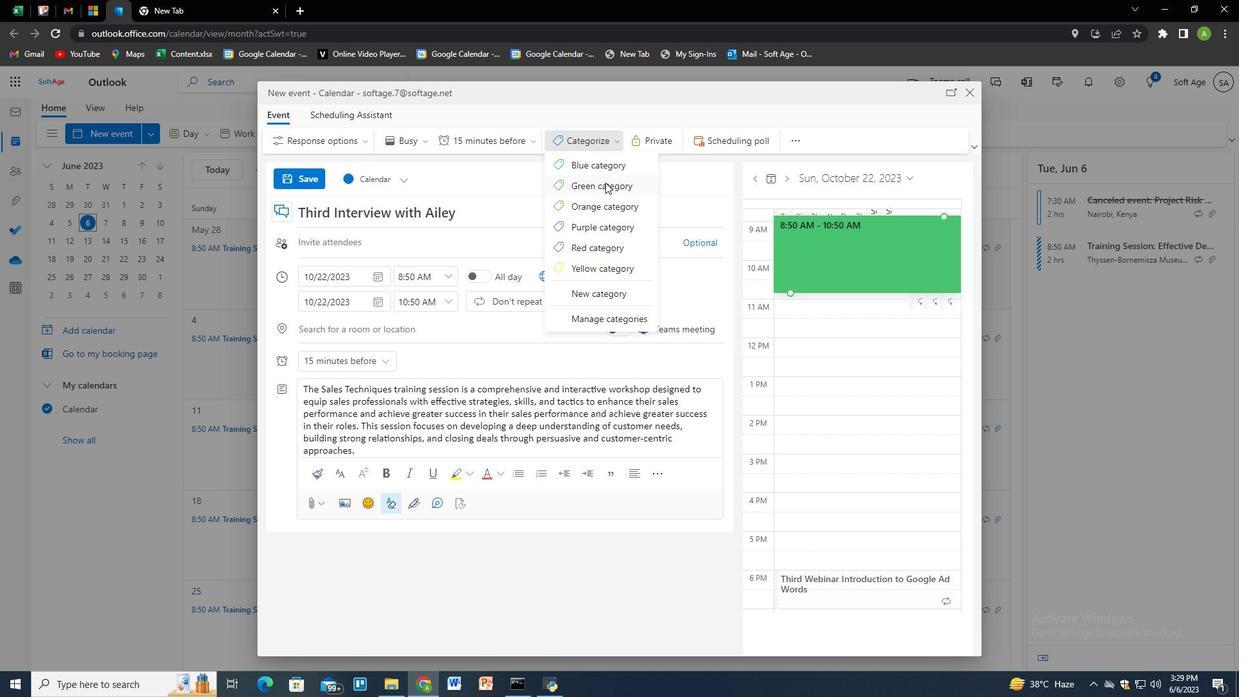 
Action: Mouse moved to (396, 241)
Screenshot: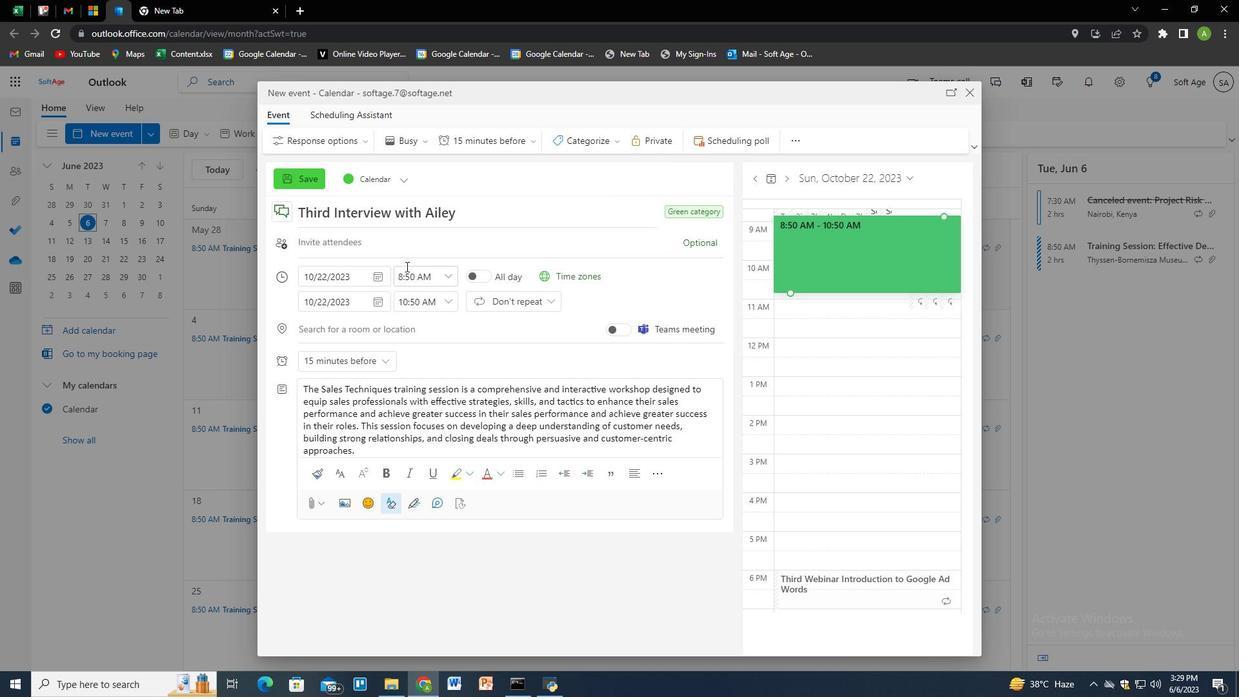 
Action: Mouse pressed left at (396, 241)
Screenshot: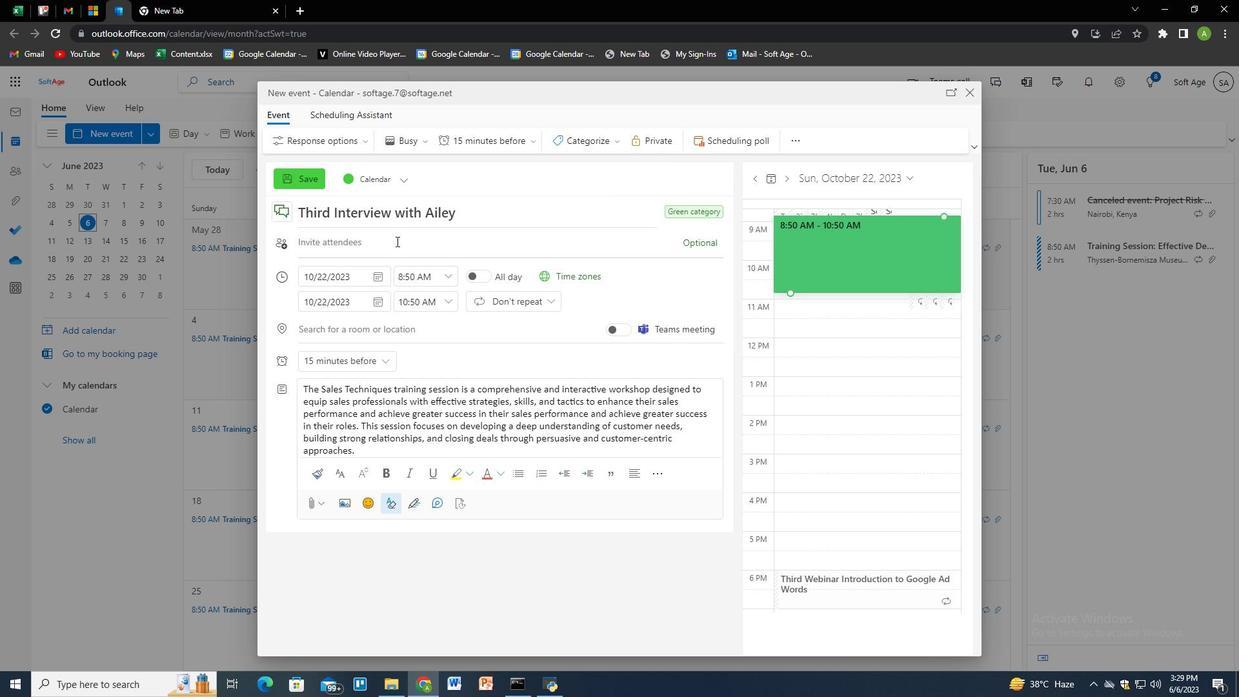 
Action: Key pressed softage.4<Key.shift><Key.shift><Key.shift><Key.shift><Key.shift><Key.shift><Key.shift><Key.shift><Key.shift><Key.shift><Key.shift><Key.shift><Key.shift><Key.shift><Key.shift><Key.shift><Key.shift><Key.shift><Key.shift><Key.shift><Key.shift>@softage.net<Key.enter>softage.4<Key.shift>@<Key.backspace><Key.backspace>5<Key.shift>@softage.net<Key.enter>
Screenshot: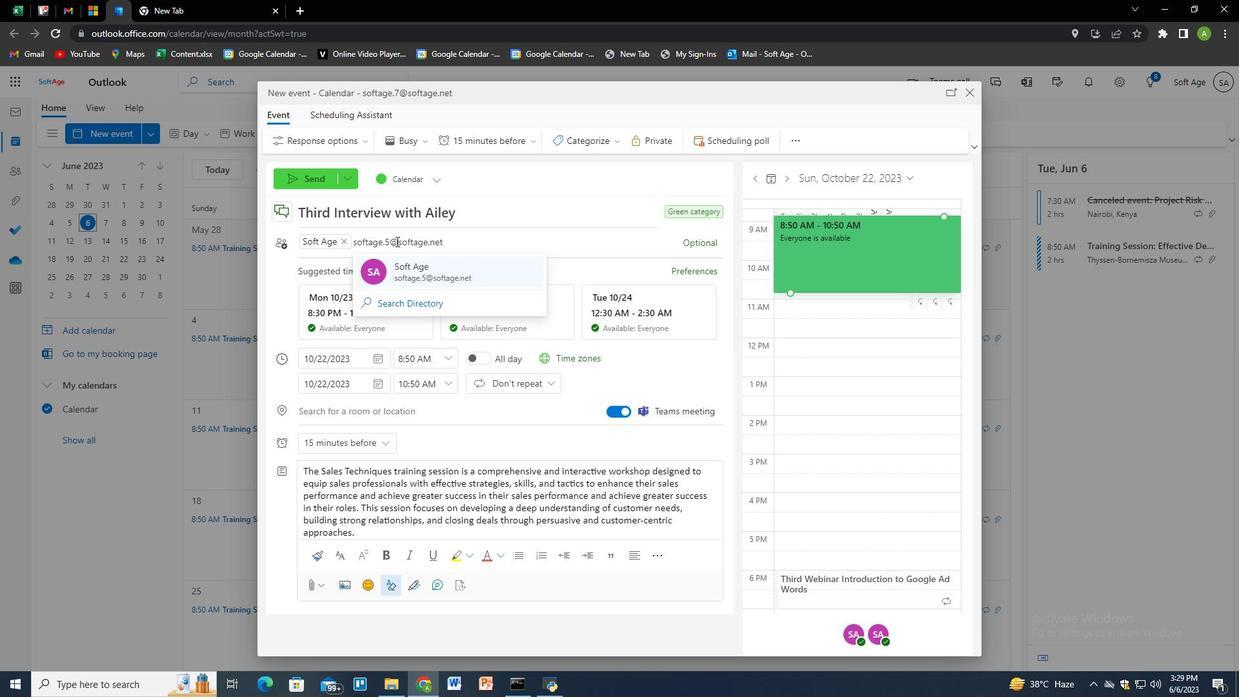 
Action: Mouse moved to (481, 133)
Screenshot: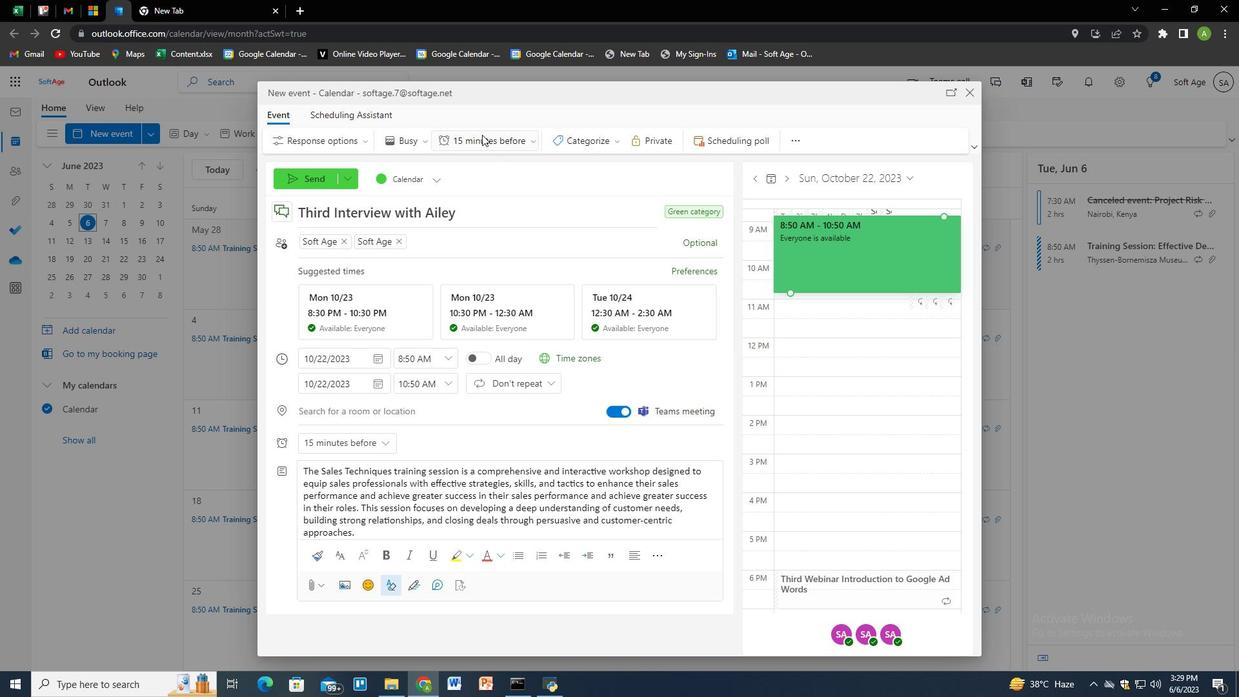 
Action: Mouse pressed left at (481, 133)
Screenshot: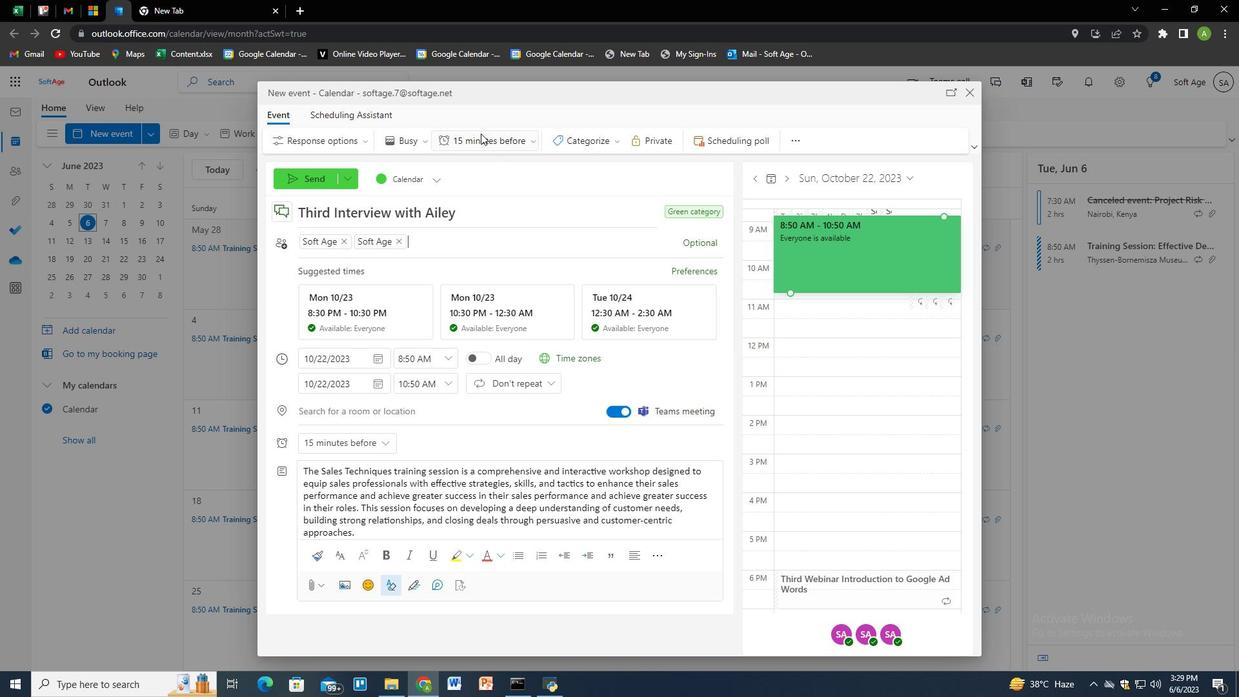 
Action: Mouse moved to (486, 235)
Screenshot: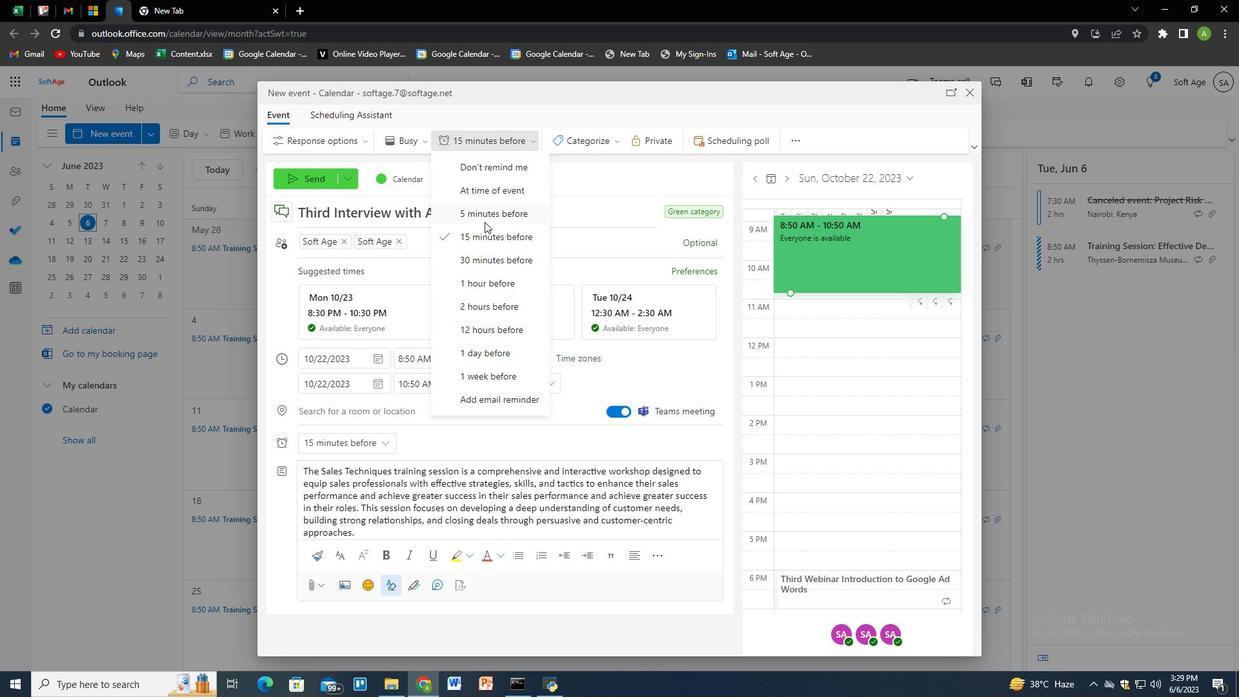 
Action: Mouse pressed left at (486, 235)
Screenshot: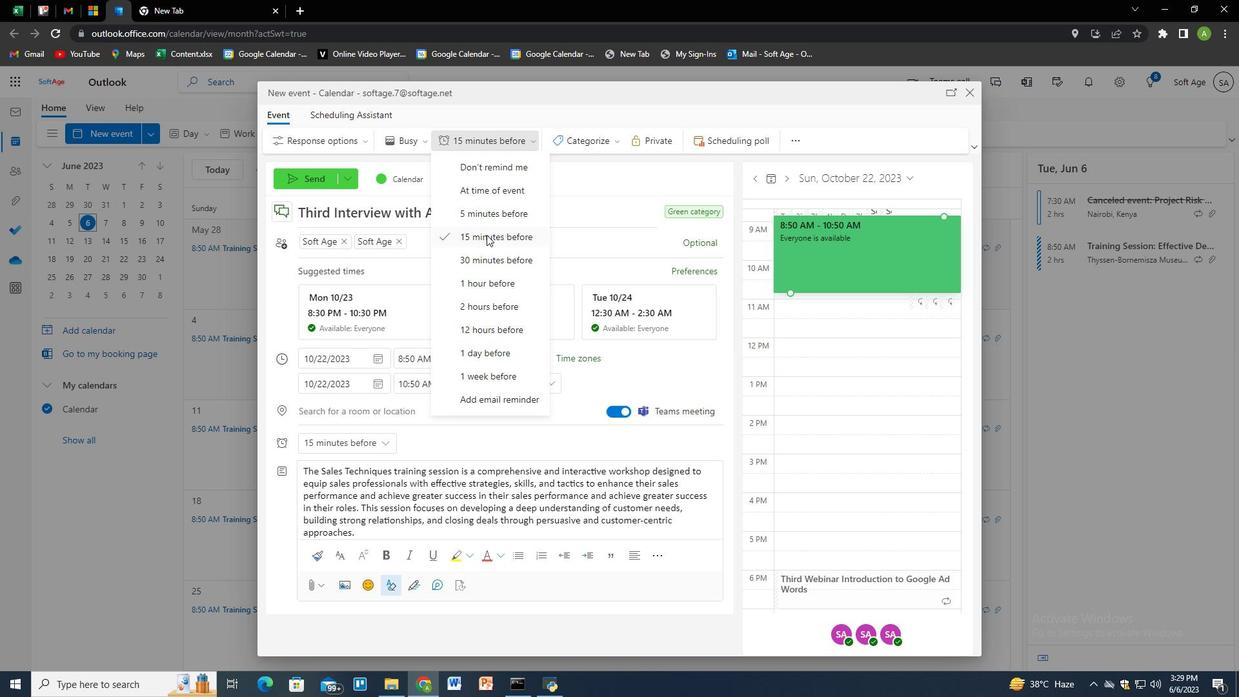 
Action: Mouse moved to (503, 214)
Screenshot: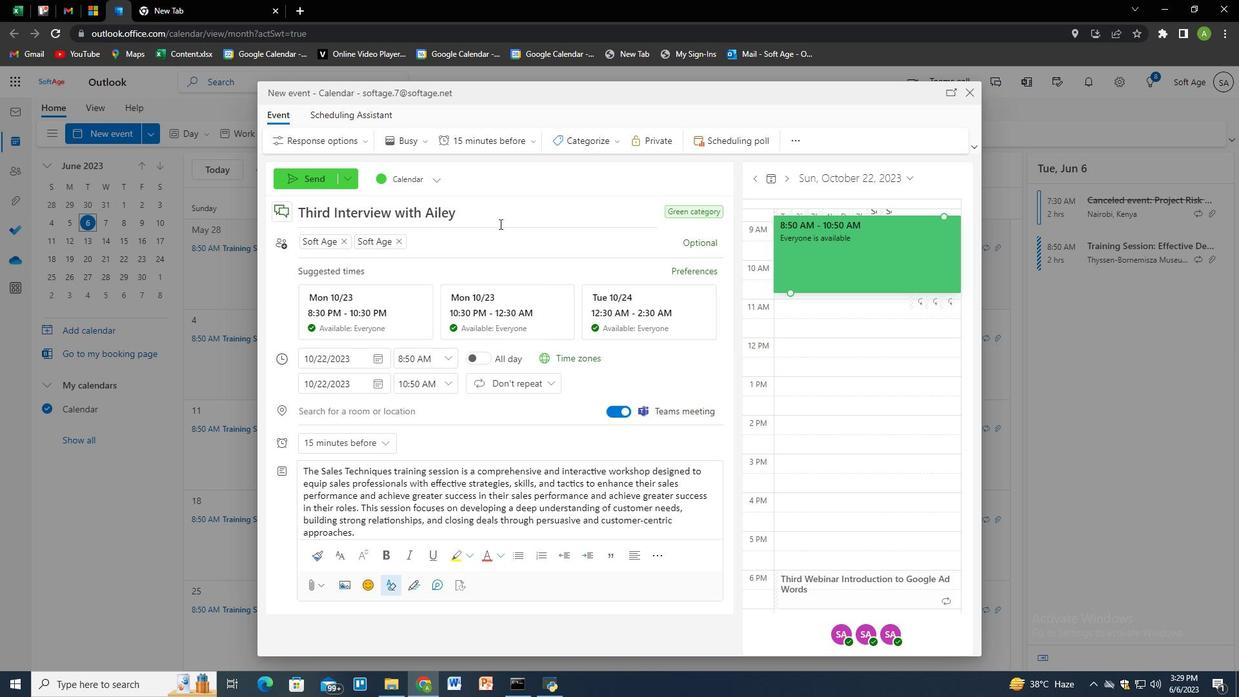 
Action: Mouse pressed left at (503, 214)
Screenshot: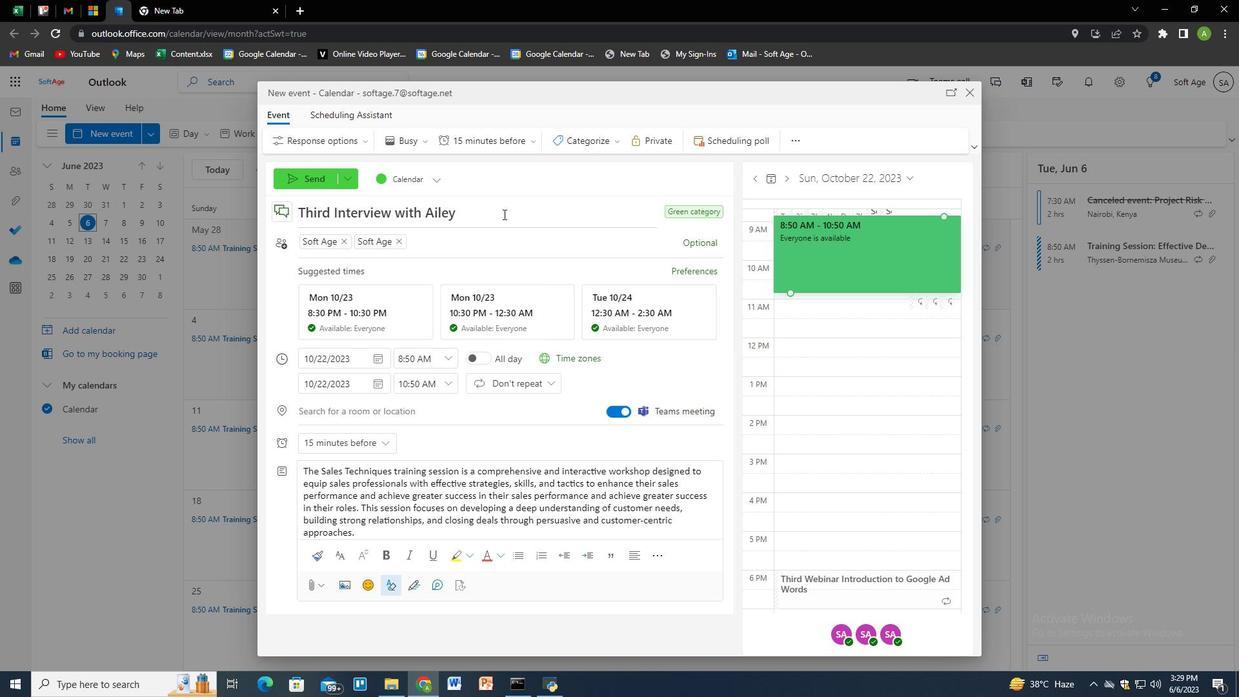 
Action: Mouse moved to (325, 171)
Screenshot: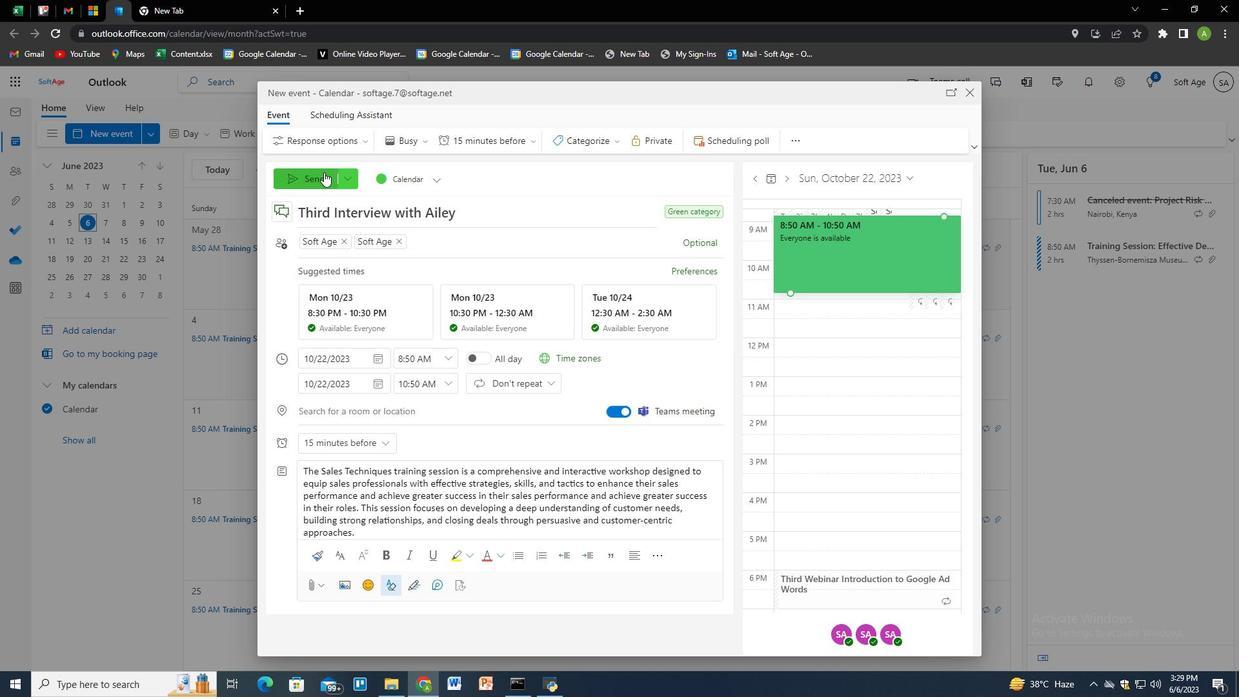 
Action: Mouse pressed left at (325, 171)
Screenshot: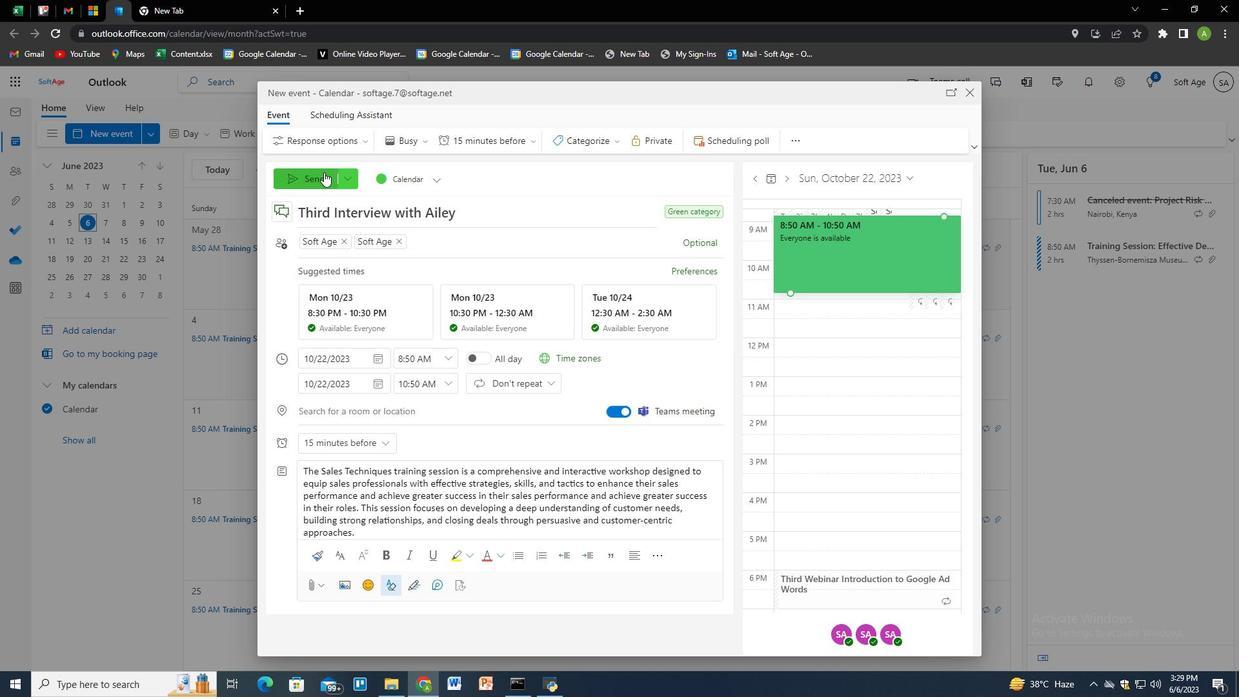 
Action: Mouse moved to (473, 380)
Screenshot: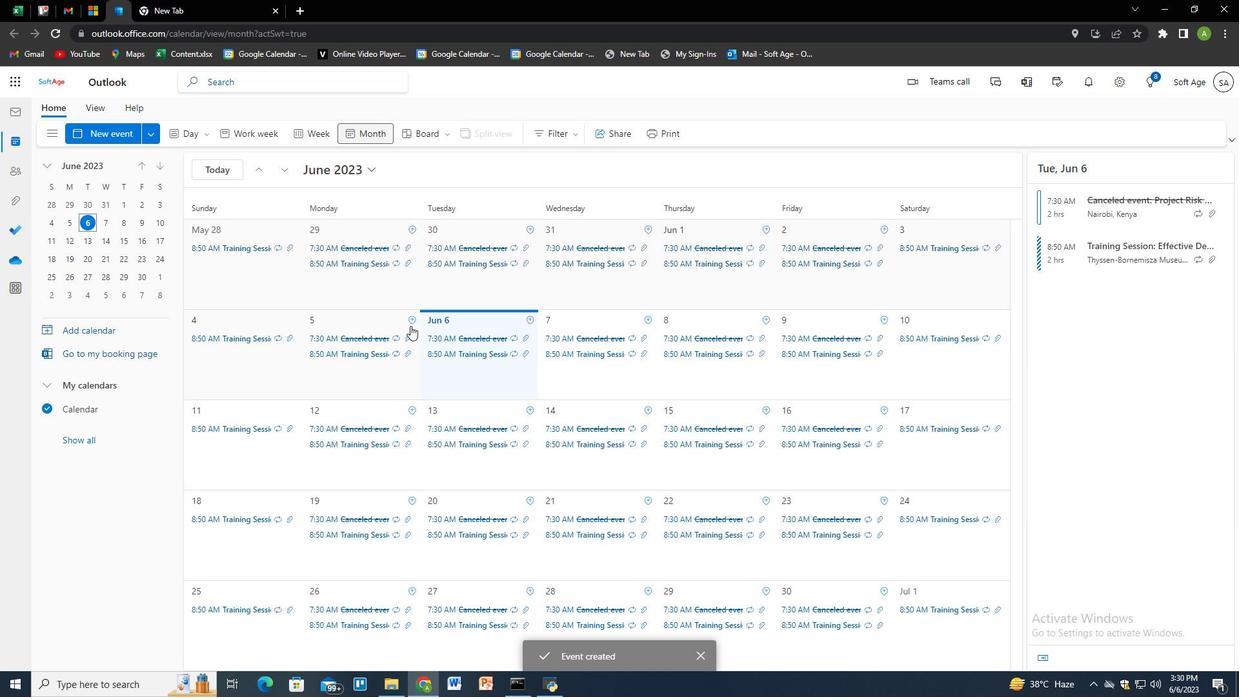 
